Task: In the Company suzuki.co.jp, Add note: 'Set up a webinar to educate customers on new product features.'. Mark checkbox to create task to follow up ': In 2 business days '. Create task, with  description: Follow up on Payment, Add due date: In 1 week; Add reminder: 1 hour before. Set Priority Medium and add note: Make sure to mention the limited-time discount offer during the sales call.. Logged in from softage.6@softage.net
Action: Mouse moved to (117, 82)
Screenshot: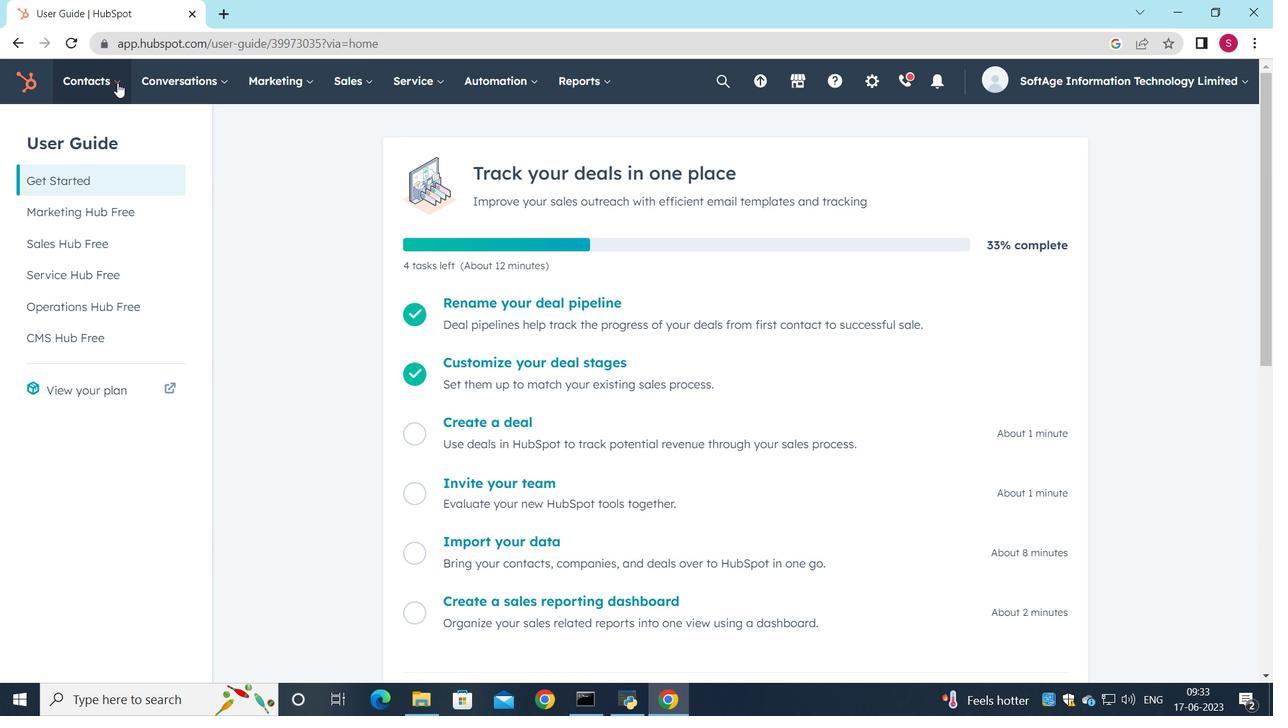 
Action: Mouse pressed left at (117, 82)
Screenshot: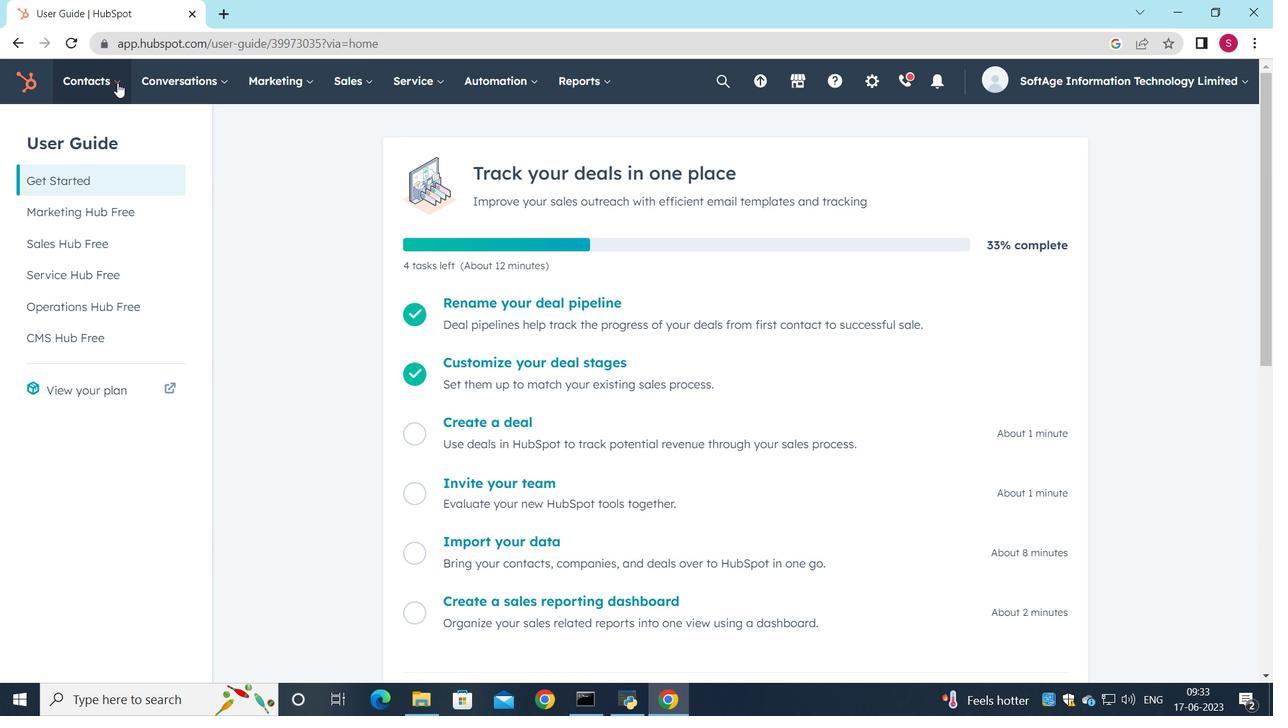 
Action: Mouse moved to (129, 153)
Screenshot: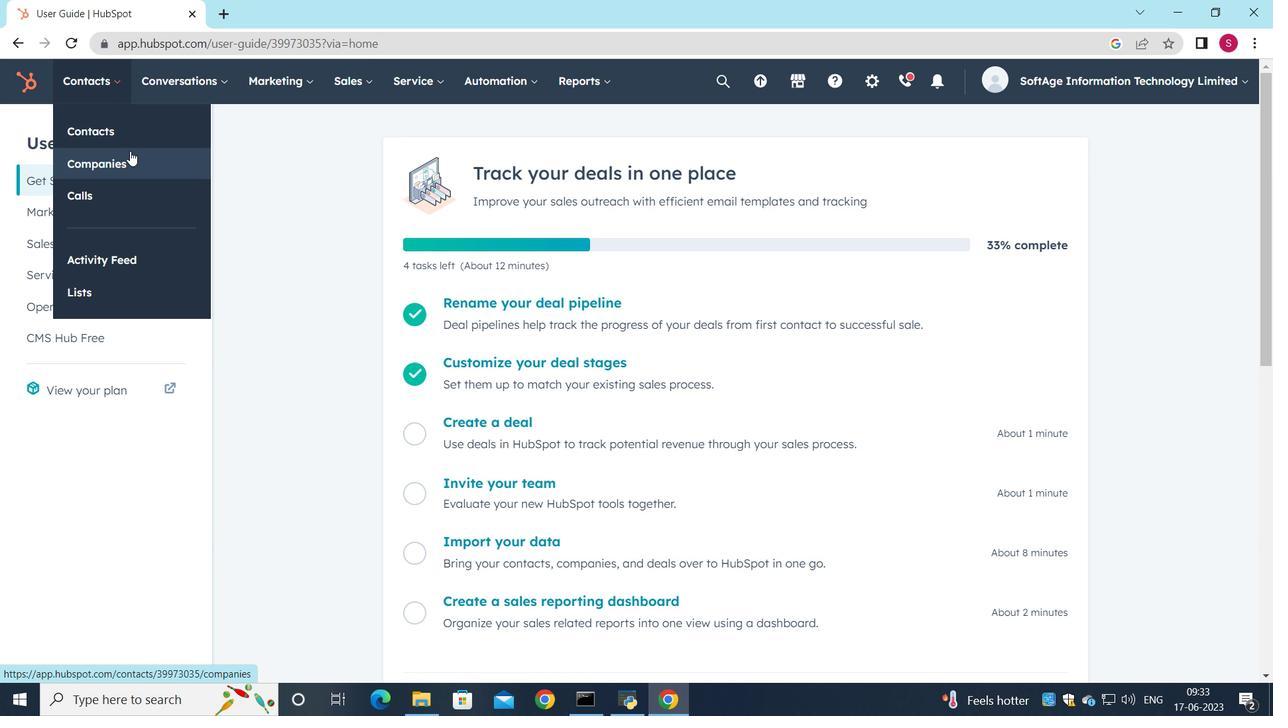 
Action: Mouse pressed left at (129, 153)
Screenshot: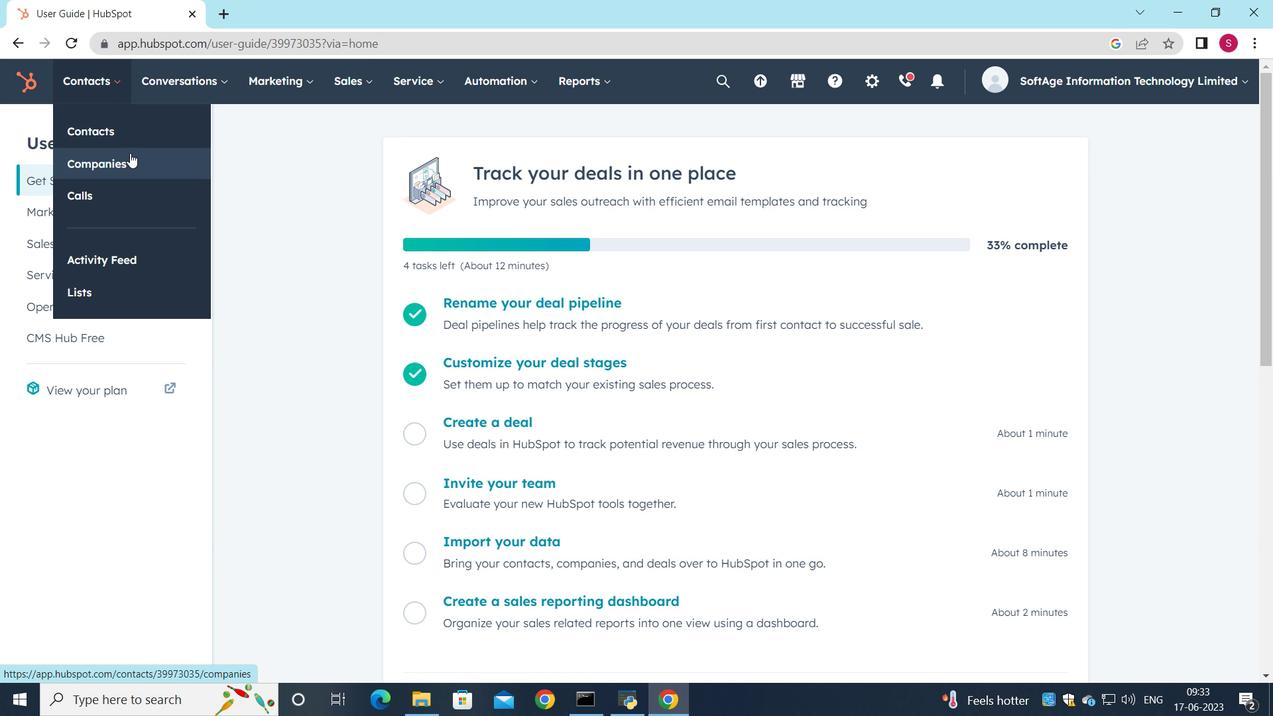 
Action: Mouse moved to (130, 262)
Screenshot: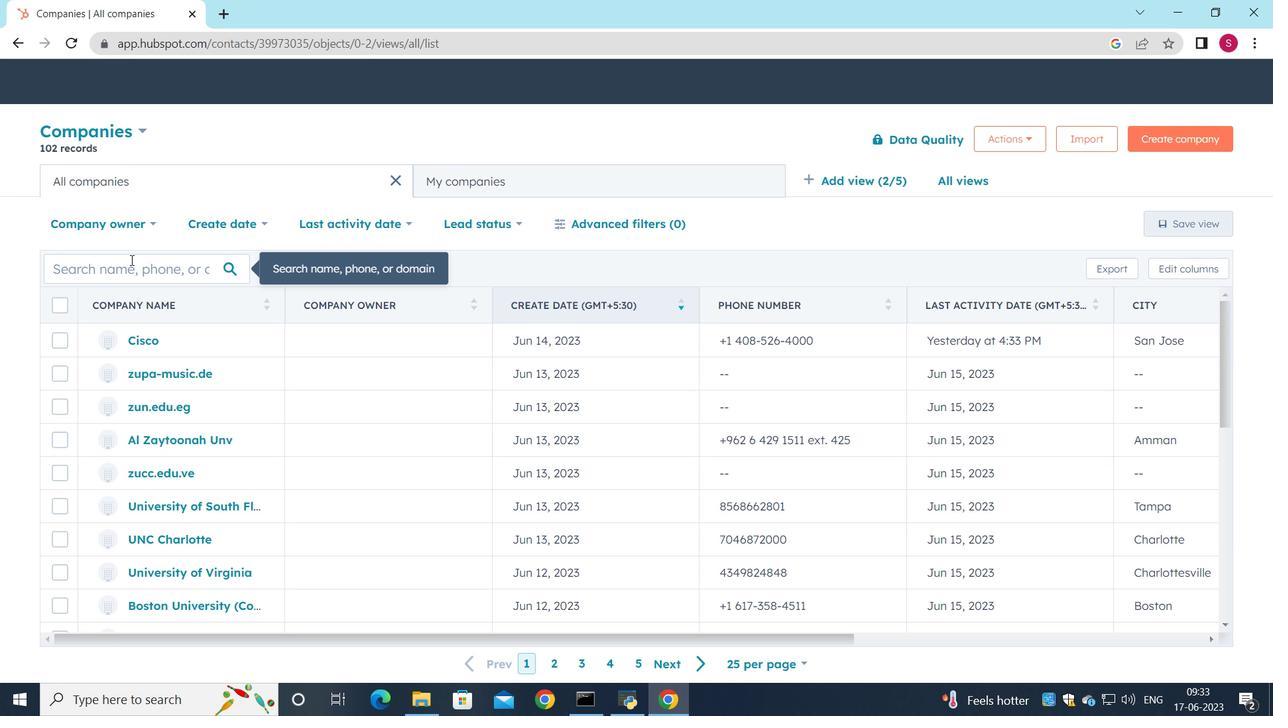 
Action: Mouse pressed left at (130, 262)
Screenshot: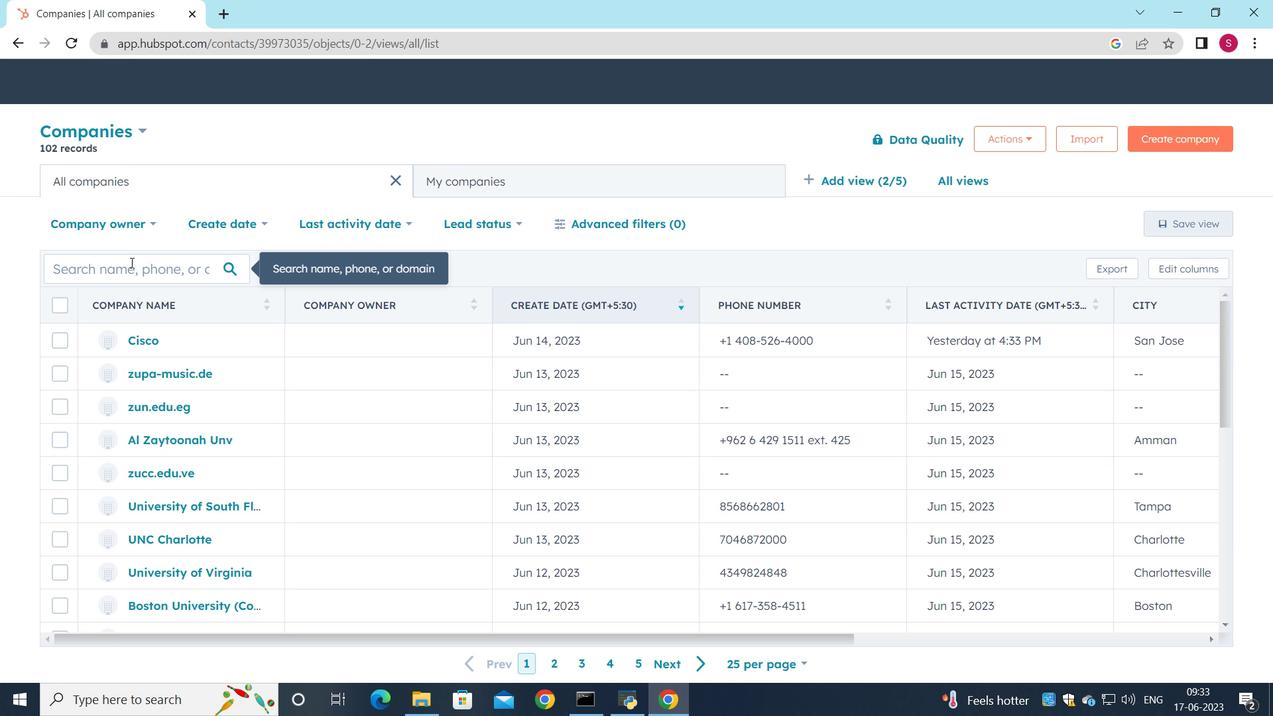 
Action: Key pressed suzumi<Key.backspace><Key.backspace>ki.co.jp
Screenshot: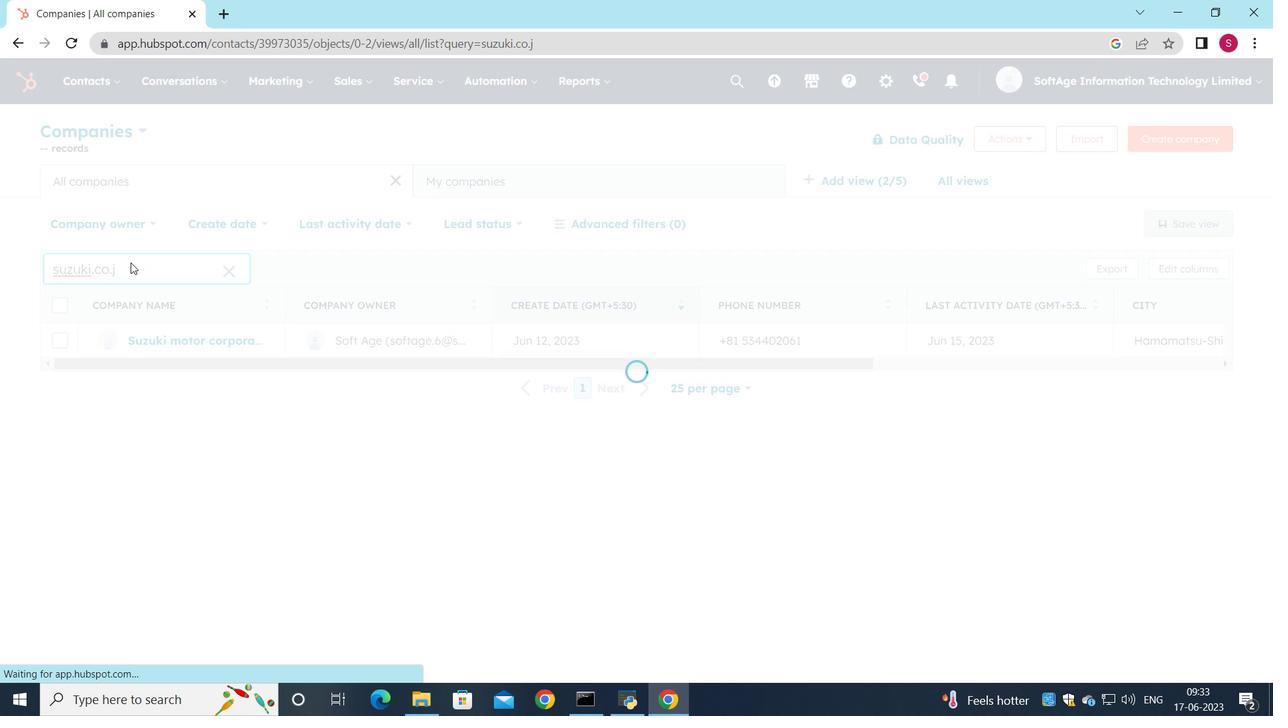 
Action: Mouse moved to (145, 338)
Screenshot: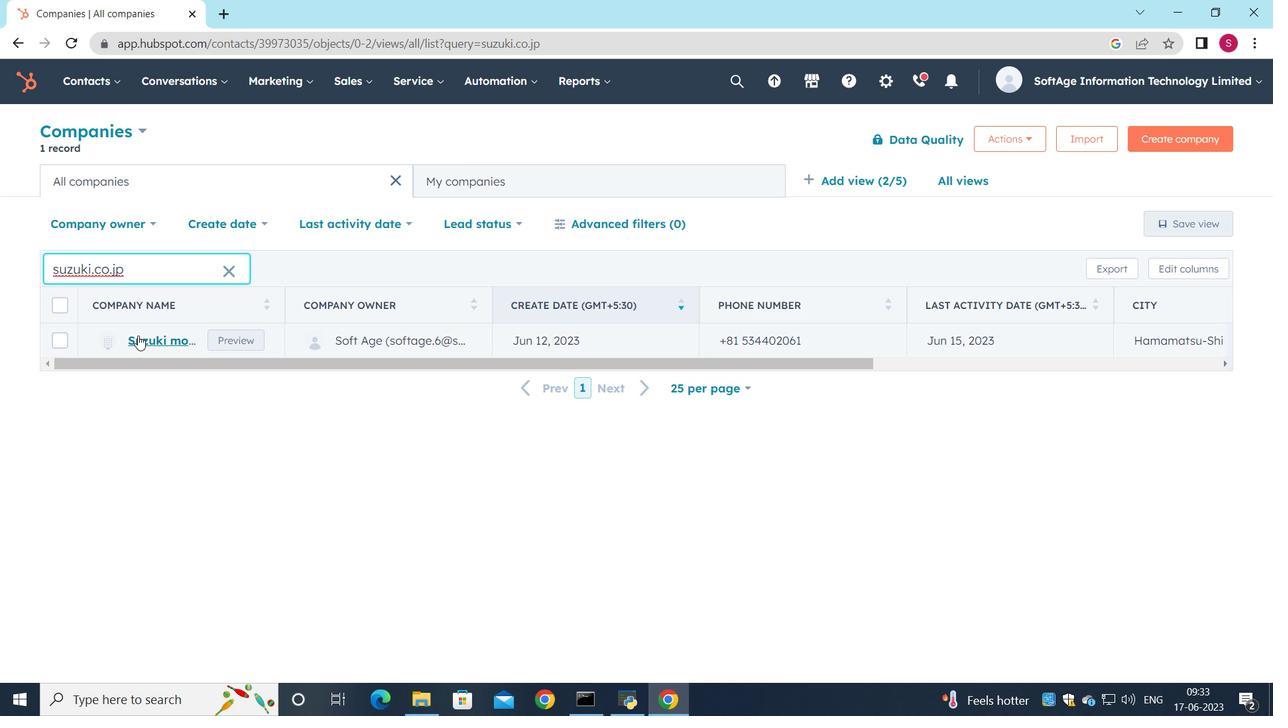 
Action: Mouse pressed left at (145, 338)
Screenshot: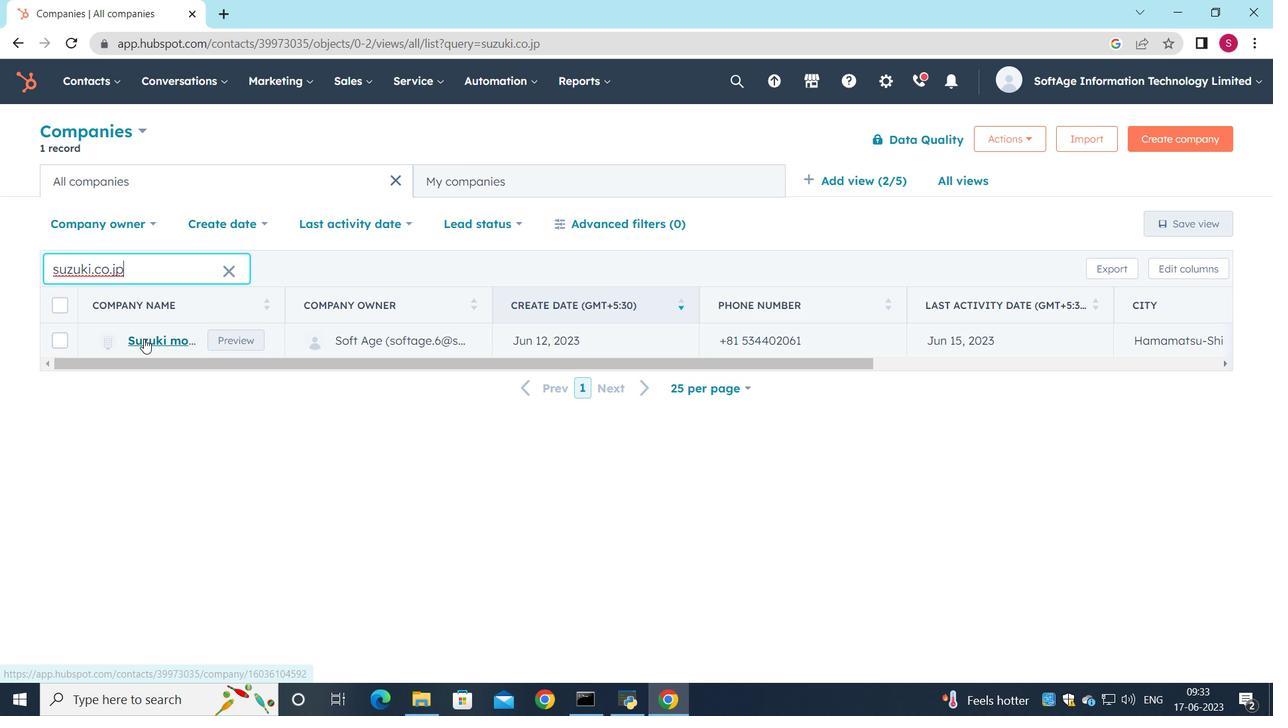 
Action: Mouse moved to (41, 287)
Screenshot: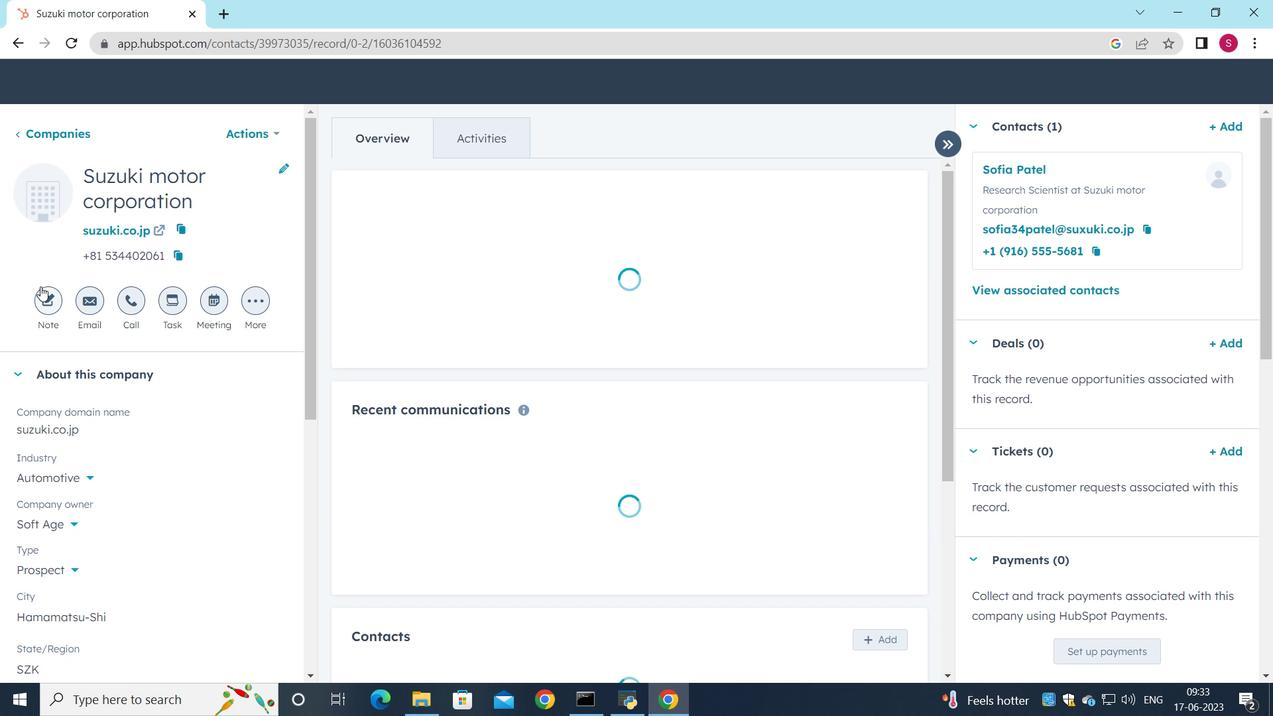 
Action: Mouse pressed left at (41, 287)
Screenshot: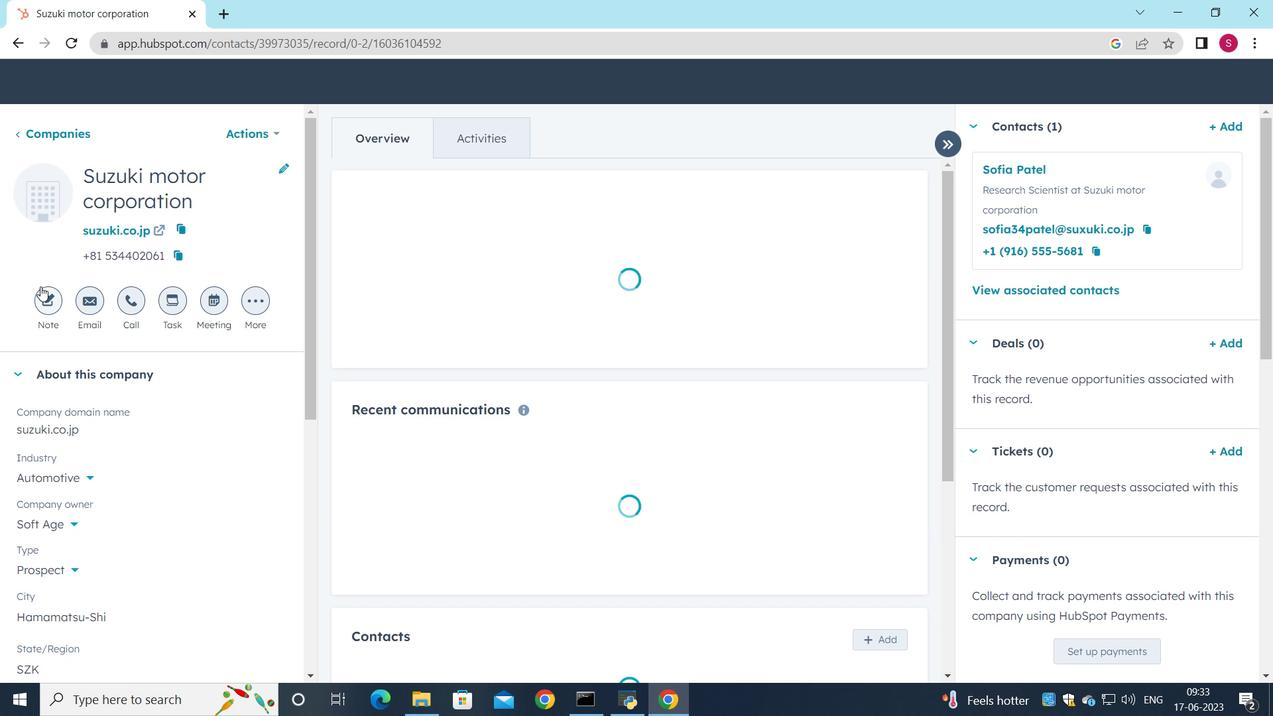 
Action: Mouse moved to (875, 427)
Screenshot: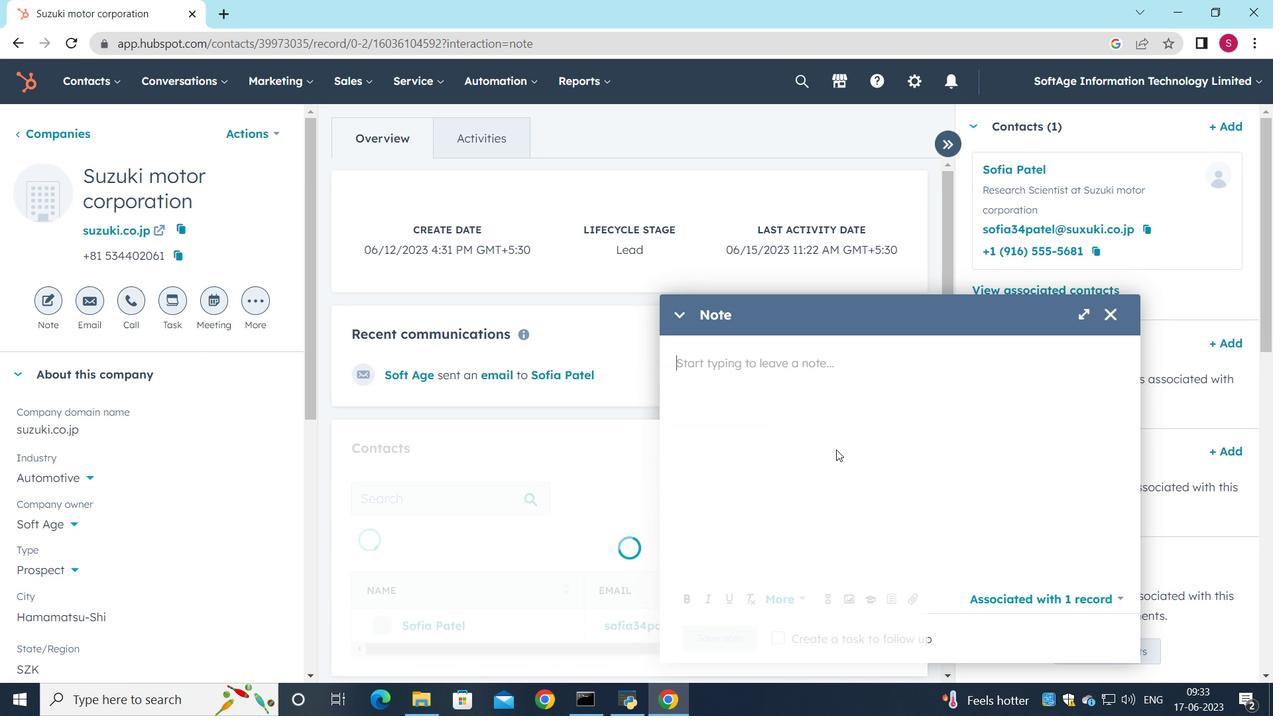 
Action: Key pressed <Key.shift>Set<Key.space>up<Key.space>a<Key.space>webinar<Key.space>to<Key.space>educate<Key.space>customers<Key.space>on<Key.space>new<Key.space>product<Key.space>features
Screenshot: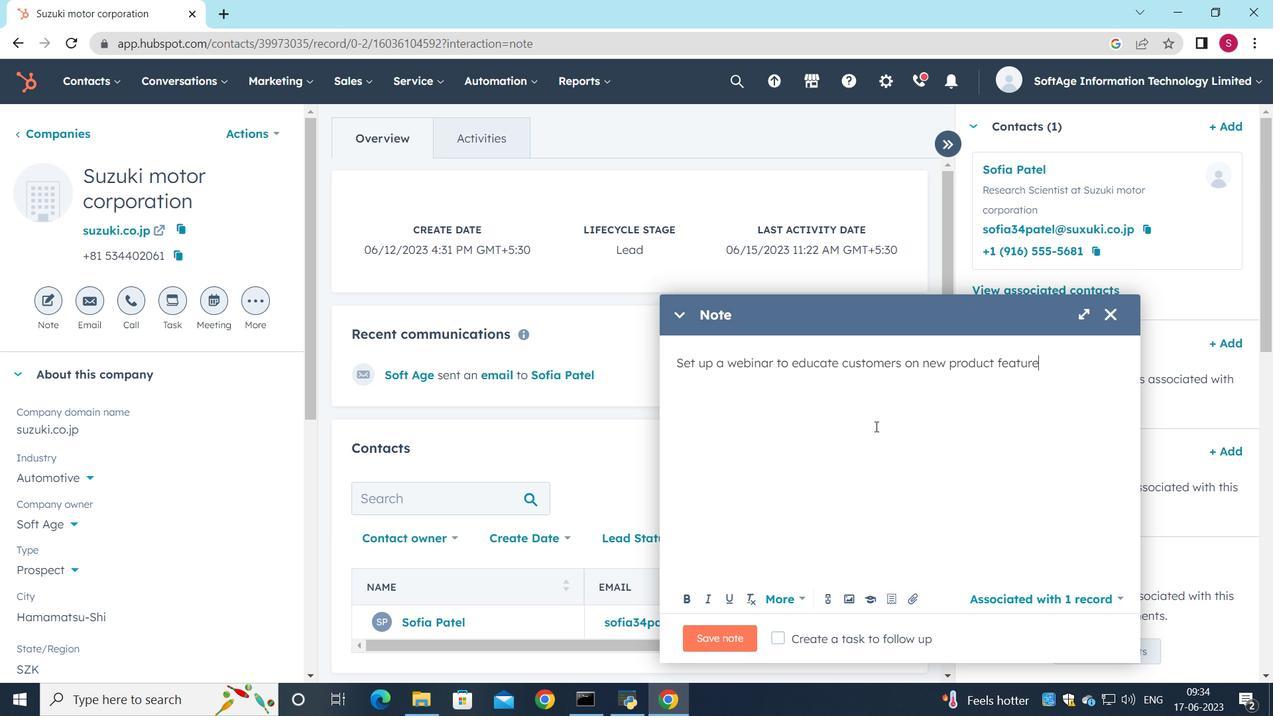 
Action: Mouse moved to (772, 634)
Screenshot: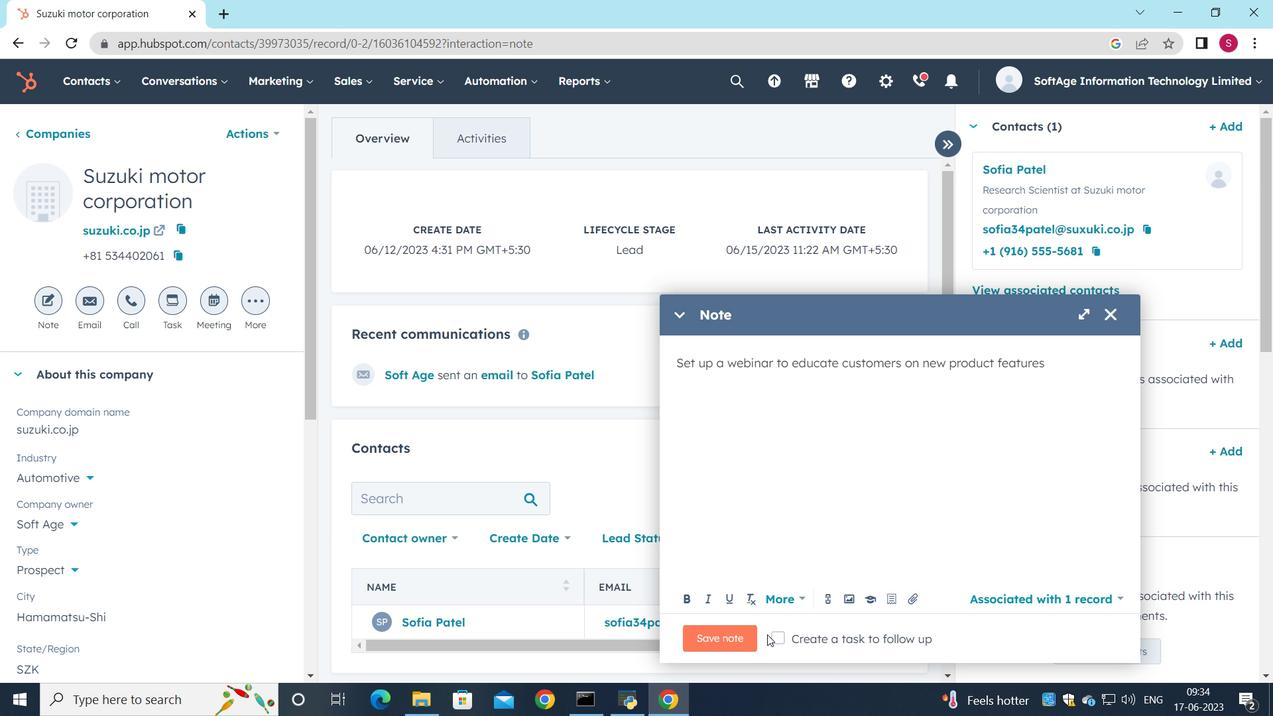 
Action: Mouse pressed left at (772, 634)
Screenshot: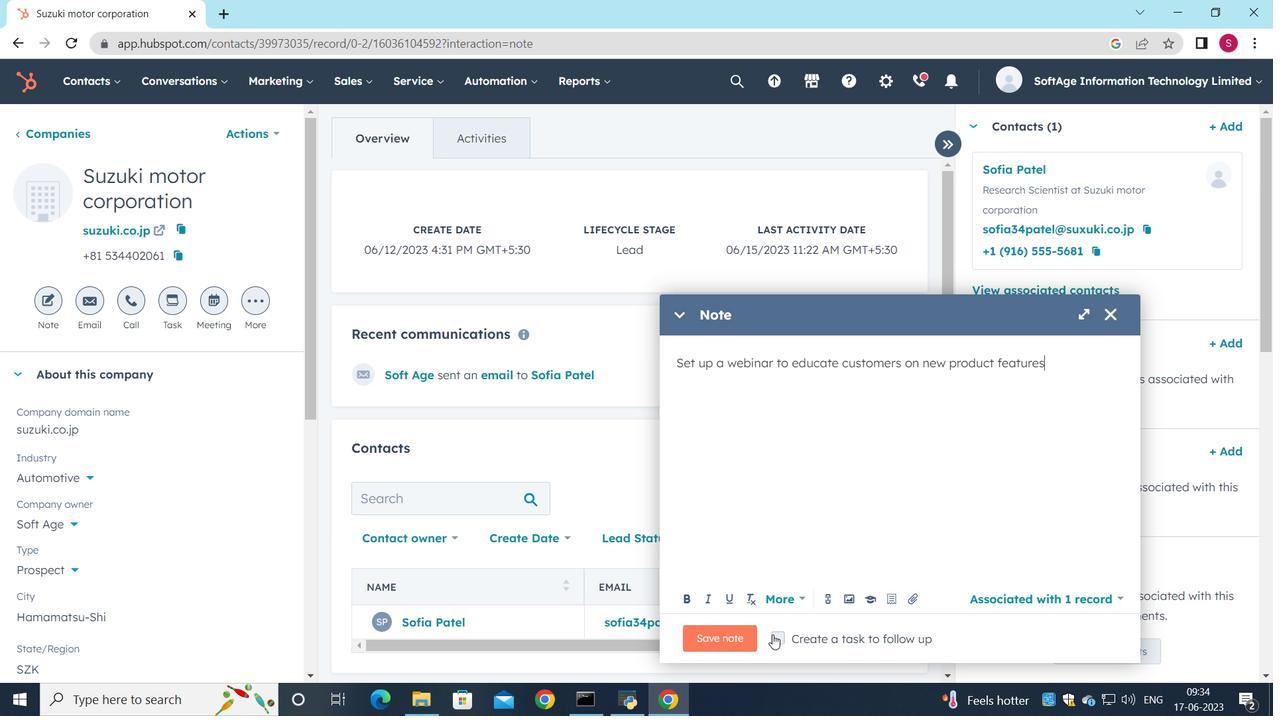 
Action: Mouse moved to (821, 643)
Screenshot: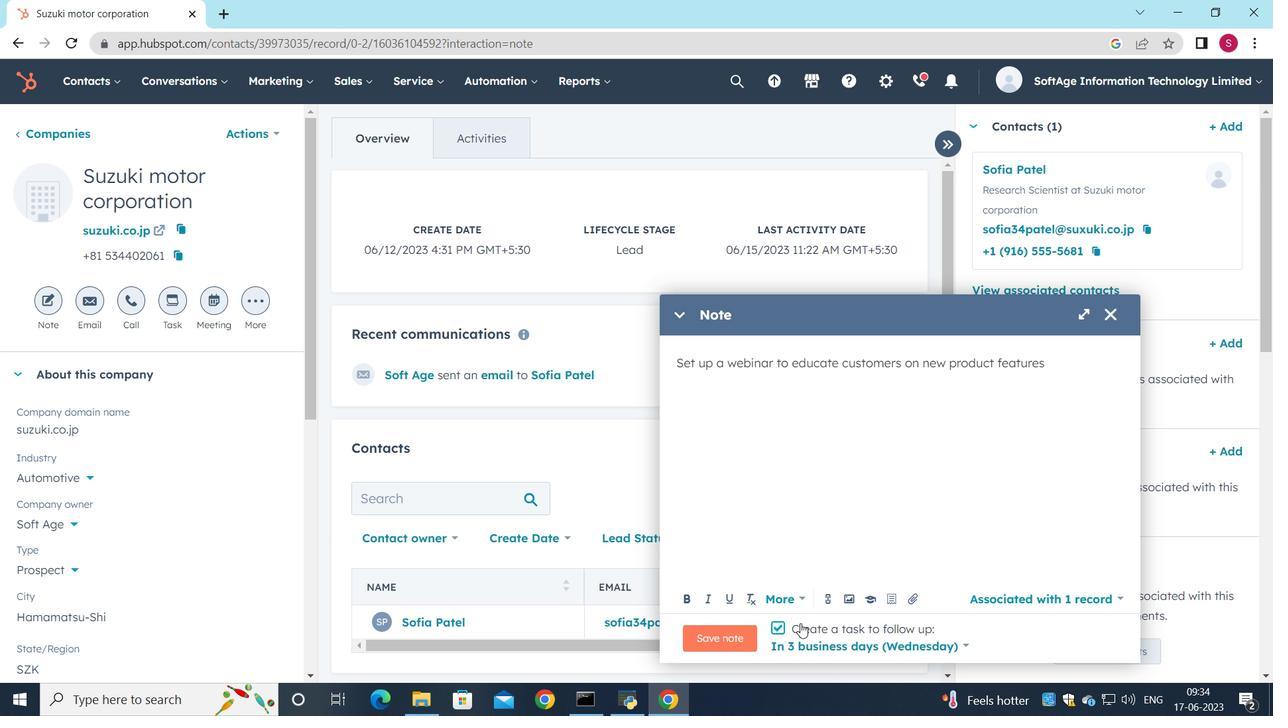 
Action: Mouse pressed left at (821, 643)
Screenshot: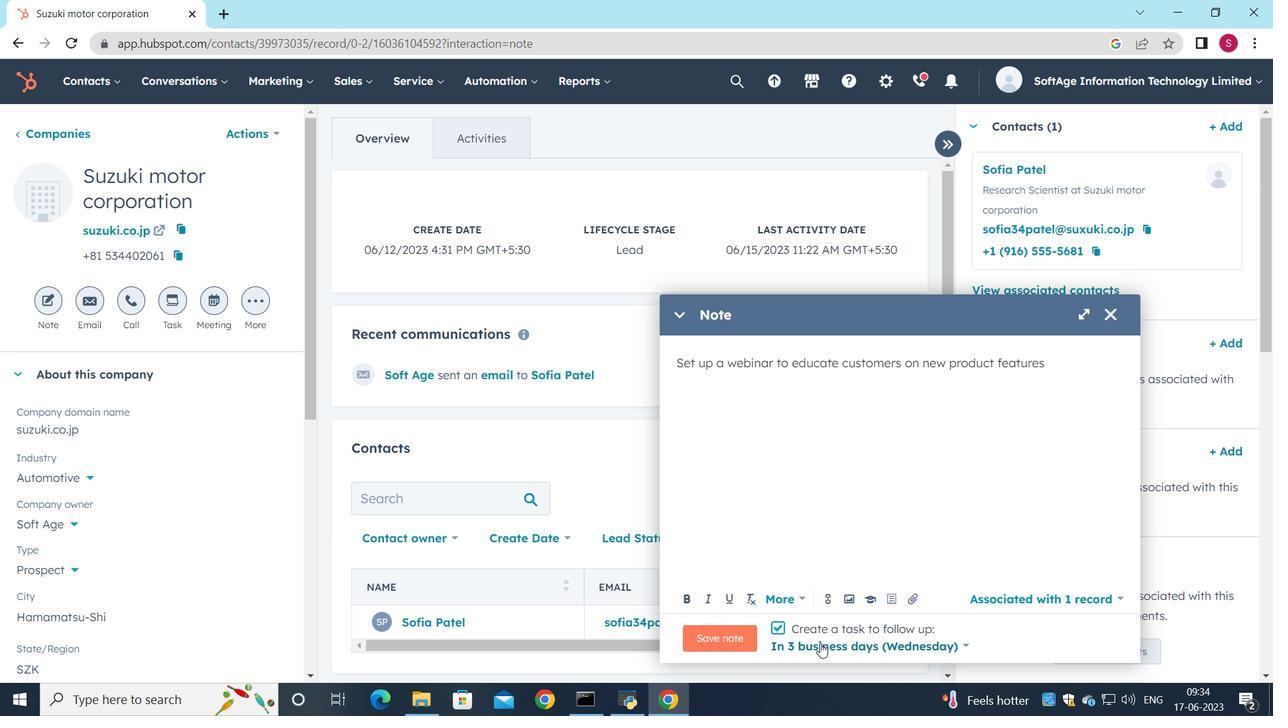 
Action: Mouse moved to (841, 453)
Screenshot: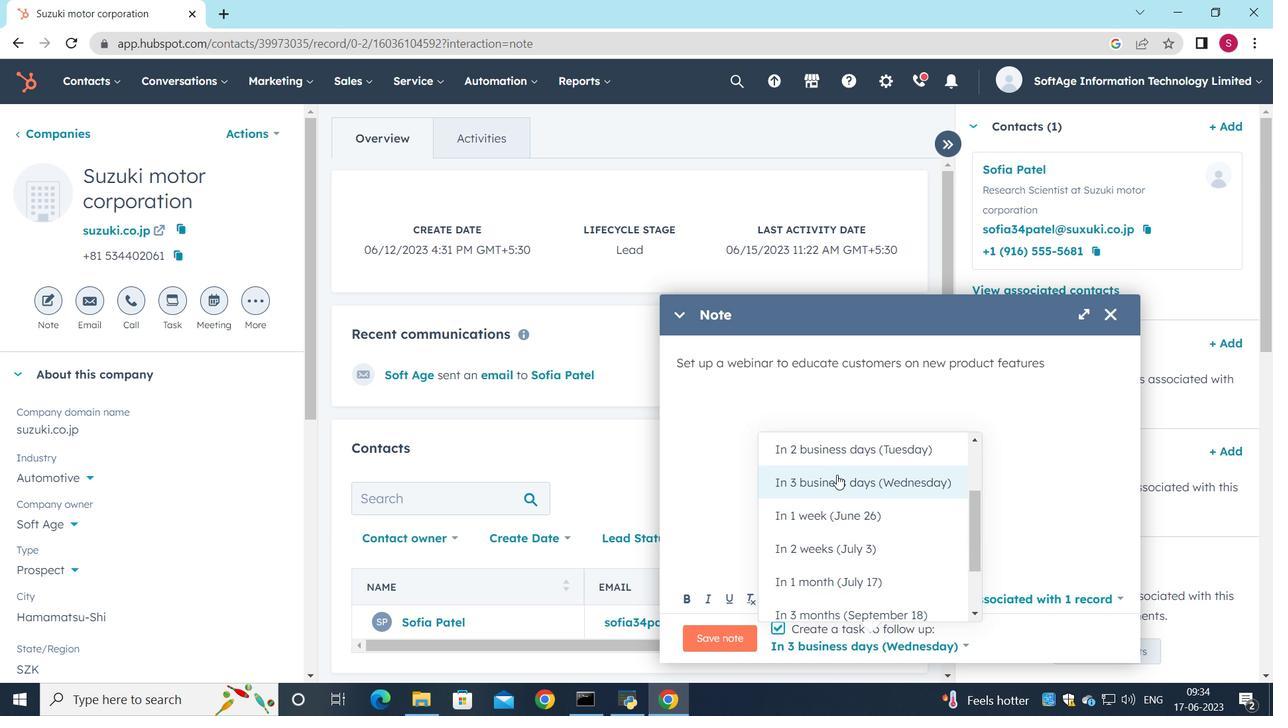 
Action: Mouse pressed left at (841, 453)
Screenshot: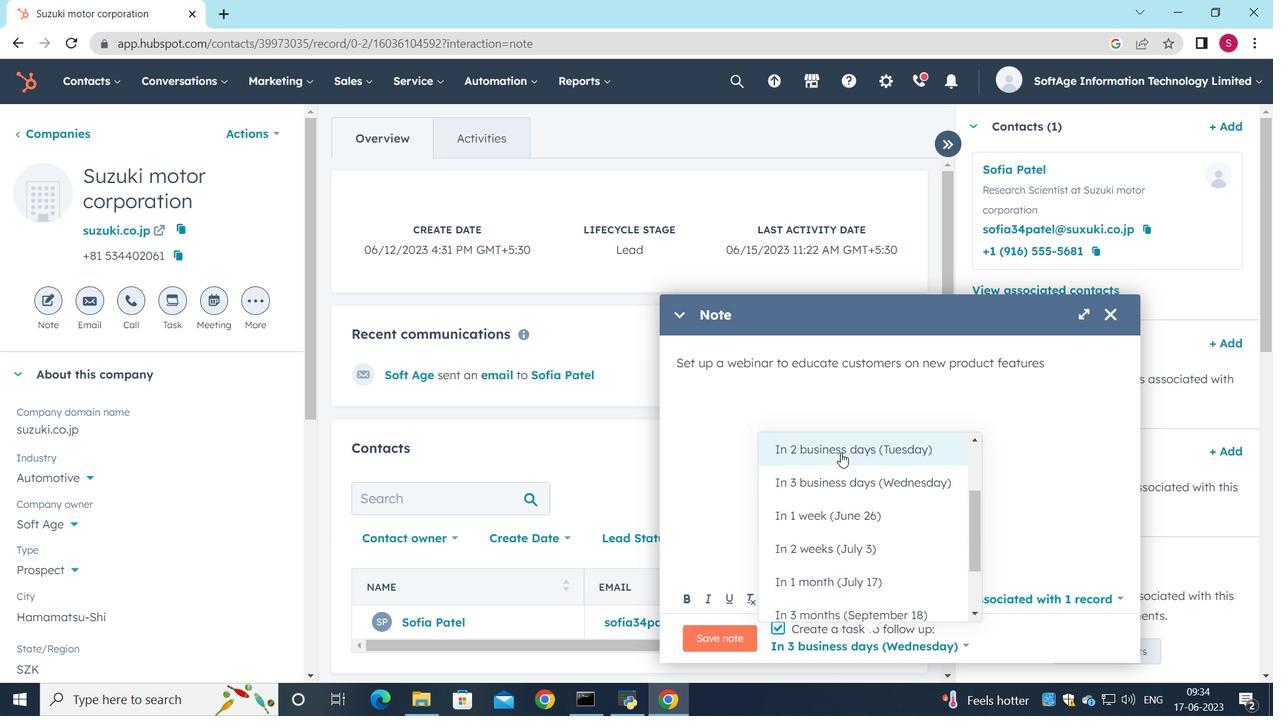
Action: Mouse moved to (712, 639)
Screenshot: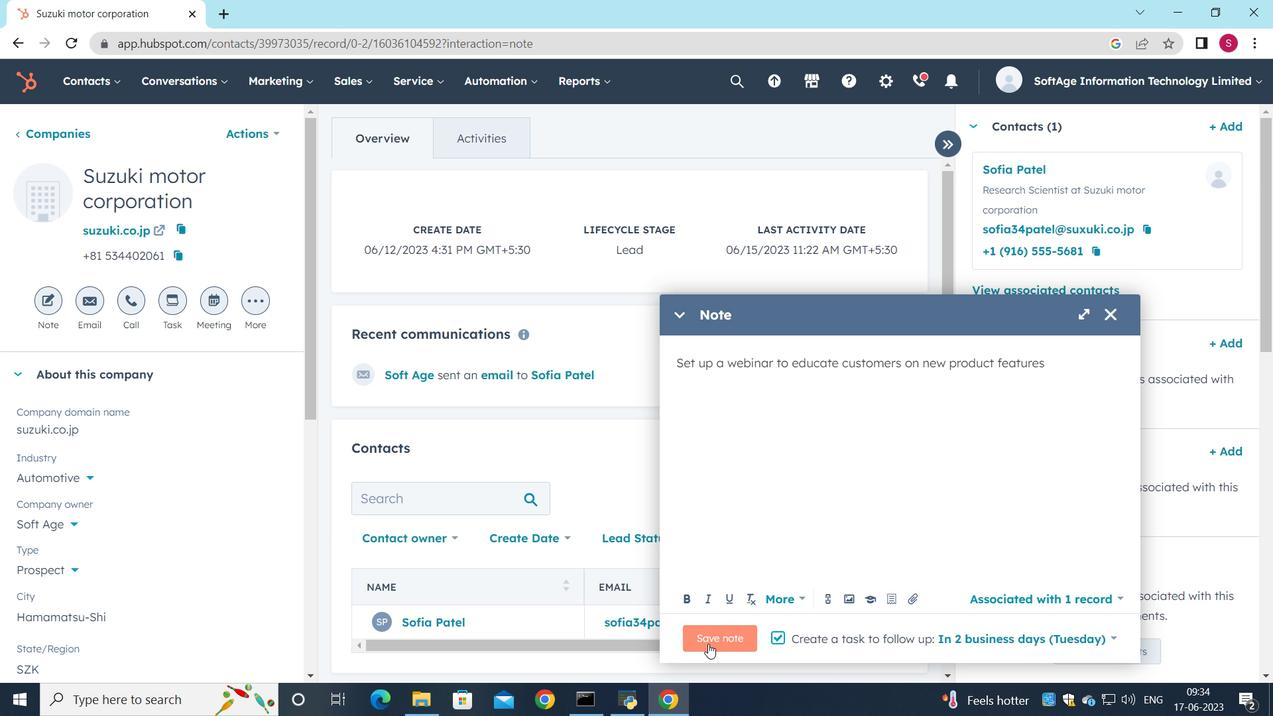 
Action: Mouse pressed left at (712, 639)
Screenshot: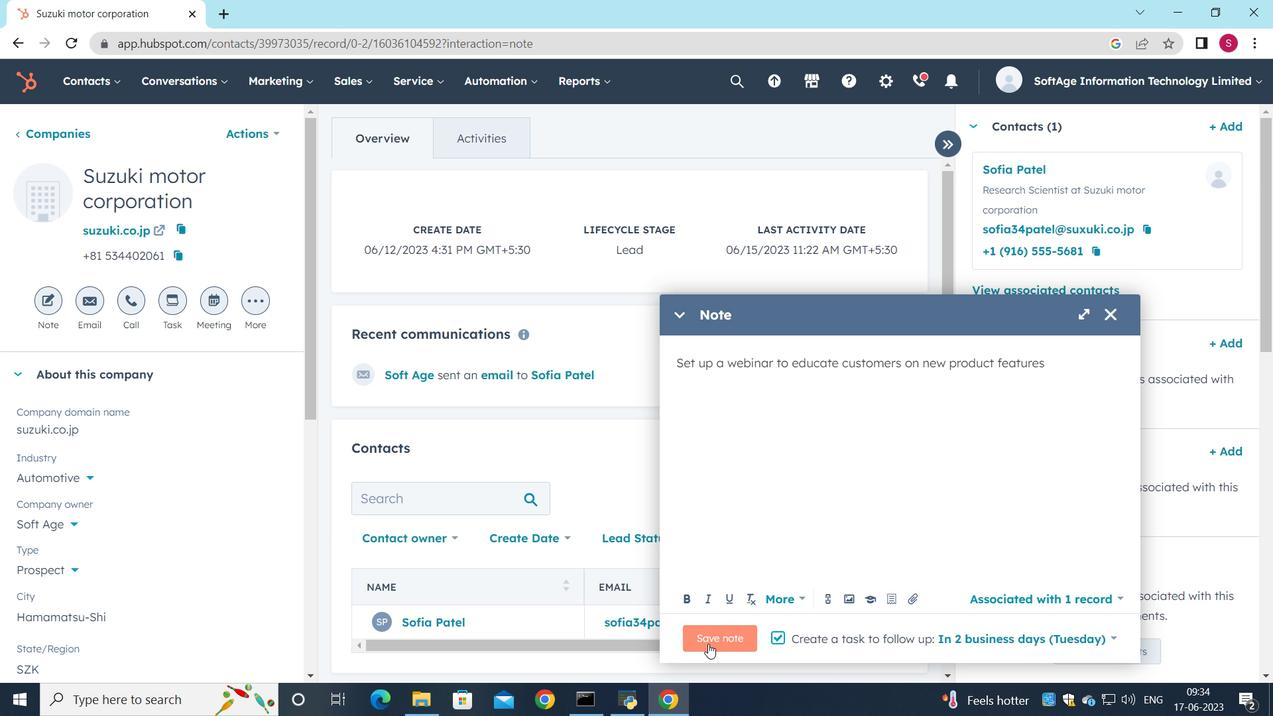 
Action: Mouse moved to (174, 309)
Screenshot: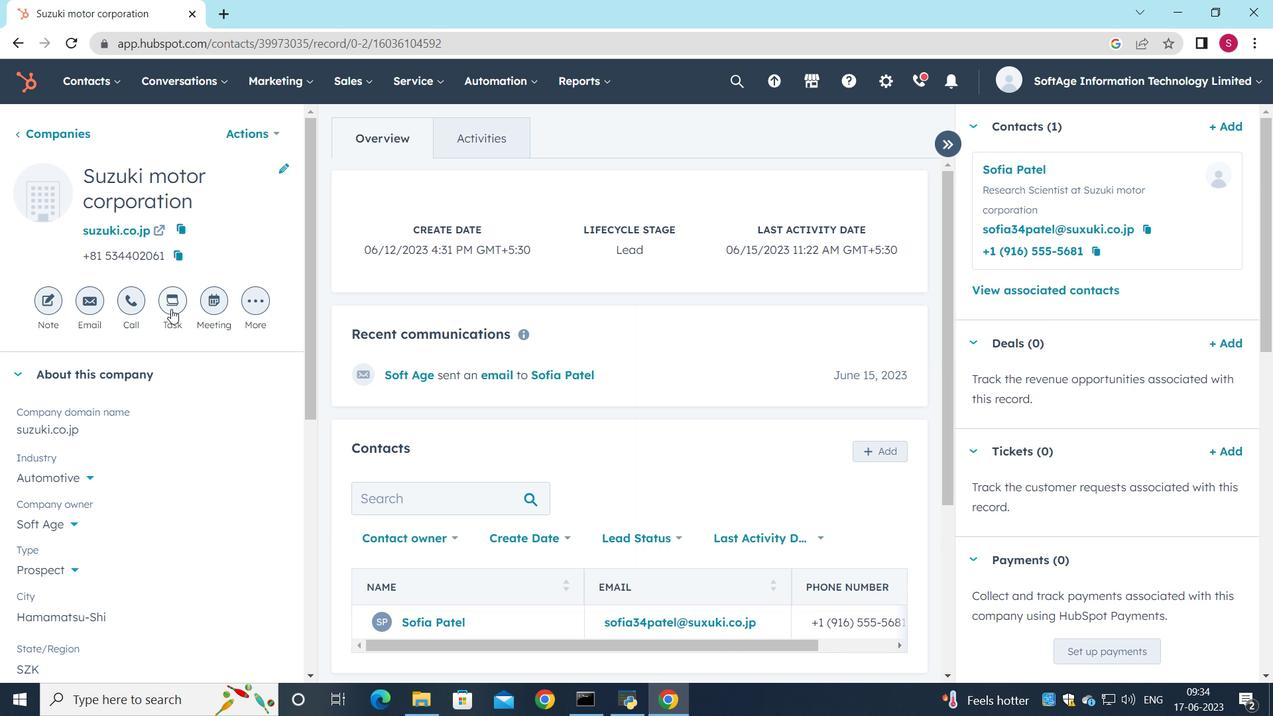 
Action: Mouse pressed left at (174, 309)
Screenshot: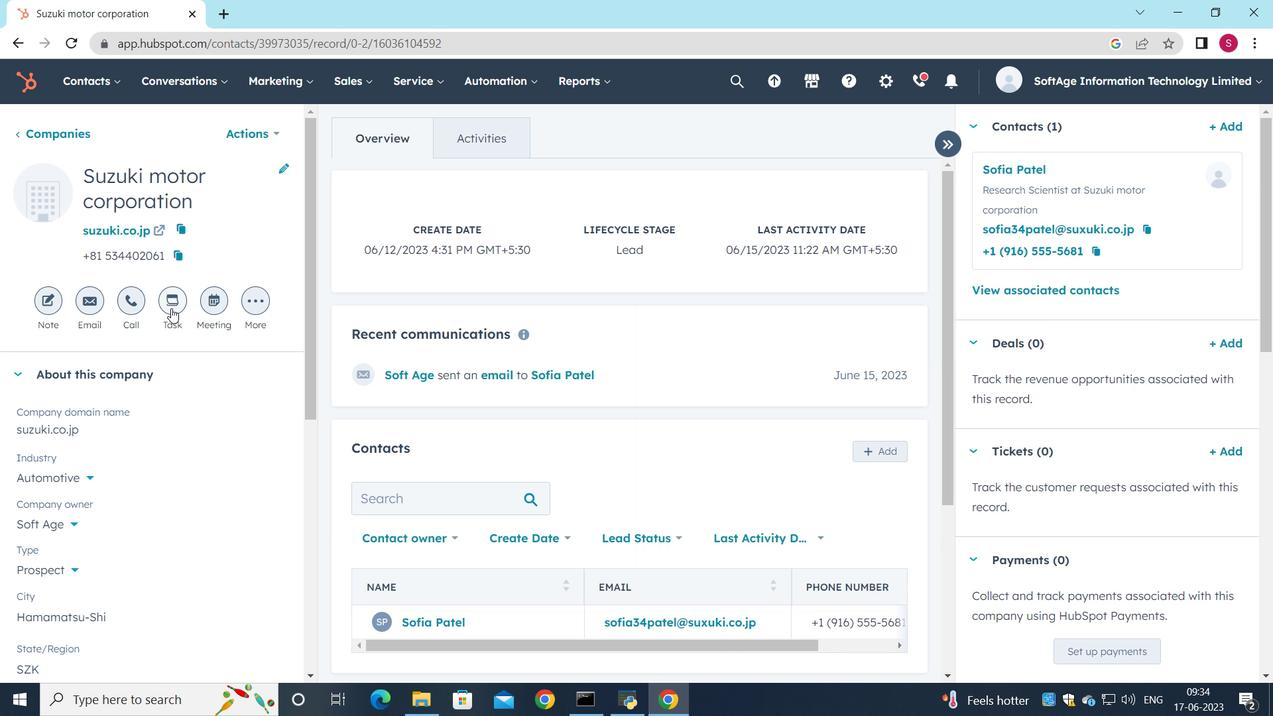 
Action: Mouse moved to (892, 306)
Screenshot: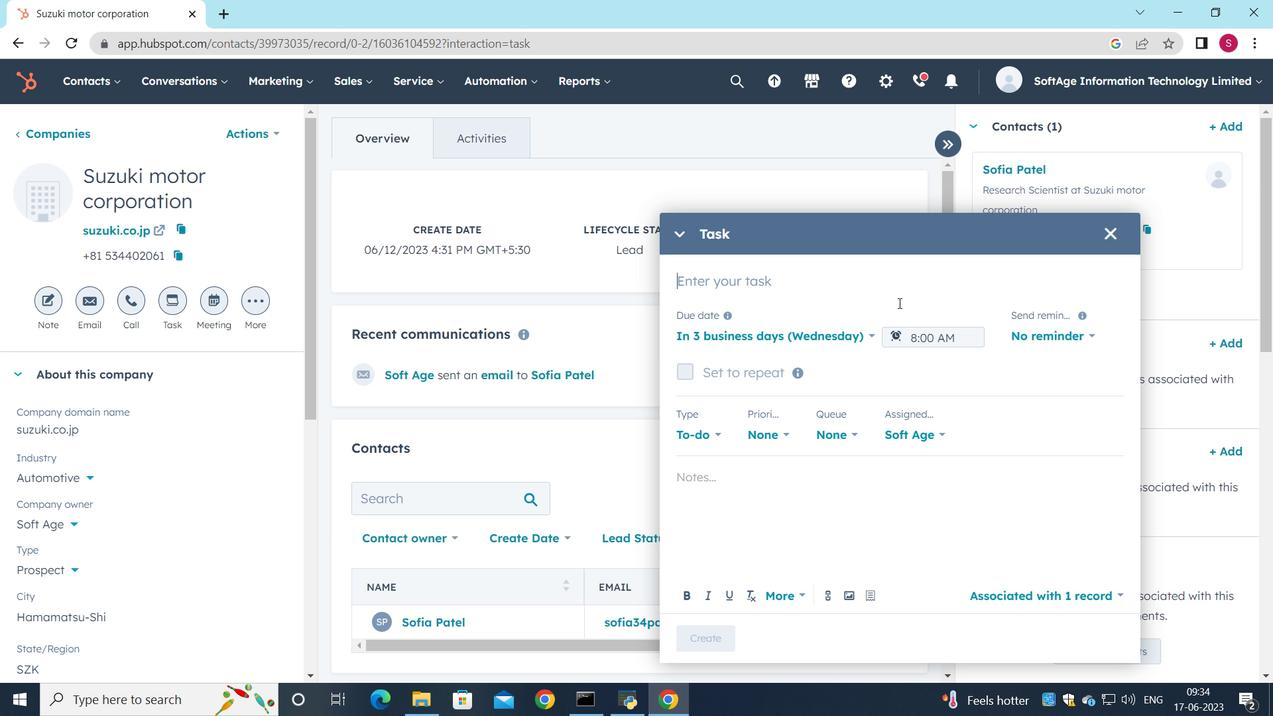 
Action: Key pressed <Key.shift><Key.shift><Key.shift>Follow<Key.space>uo<Key.backspace>p<Key.space>on<Key.space>payment<Key.space>
Screenshot: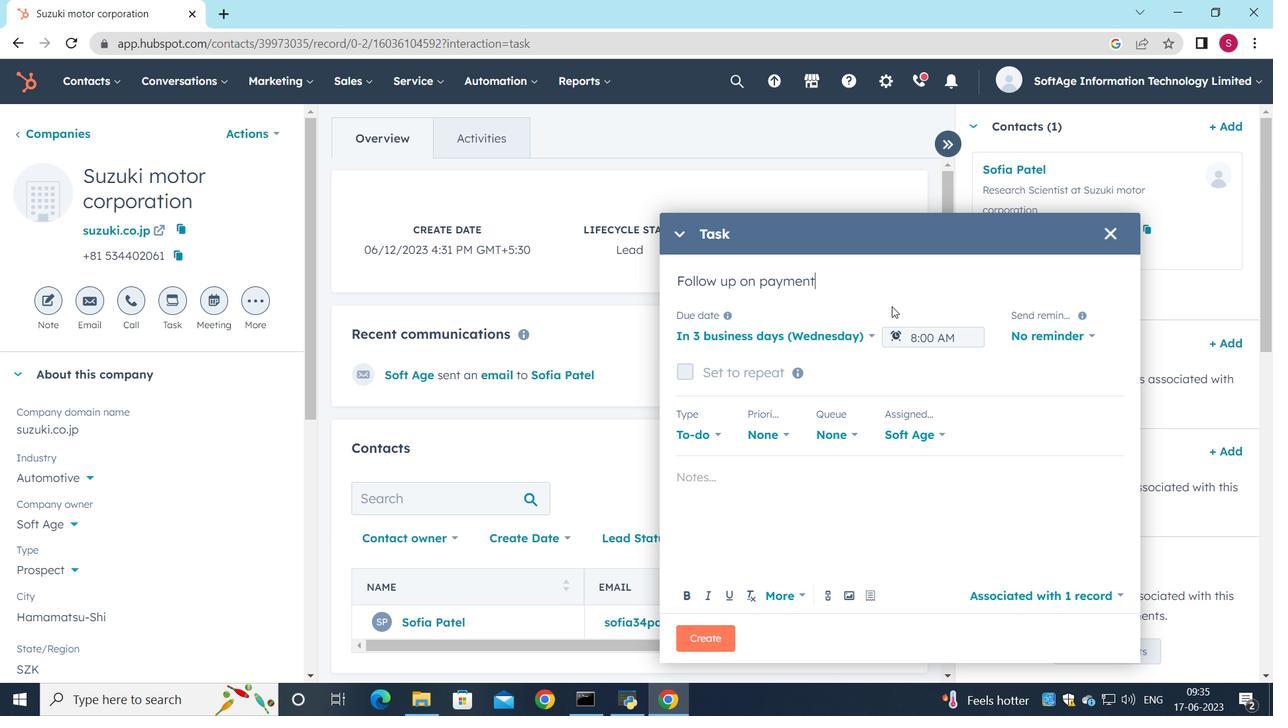 
Action: Mouse moved to (868, 338)
Screenshot: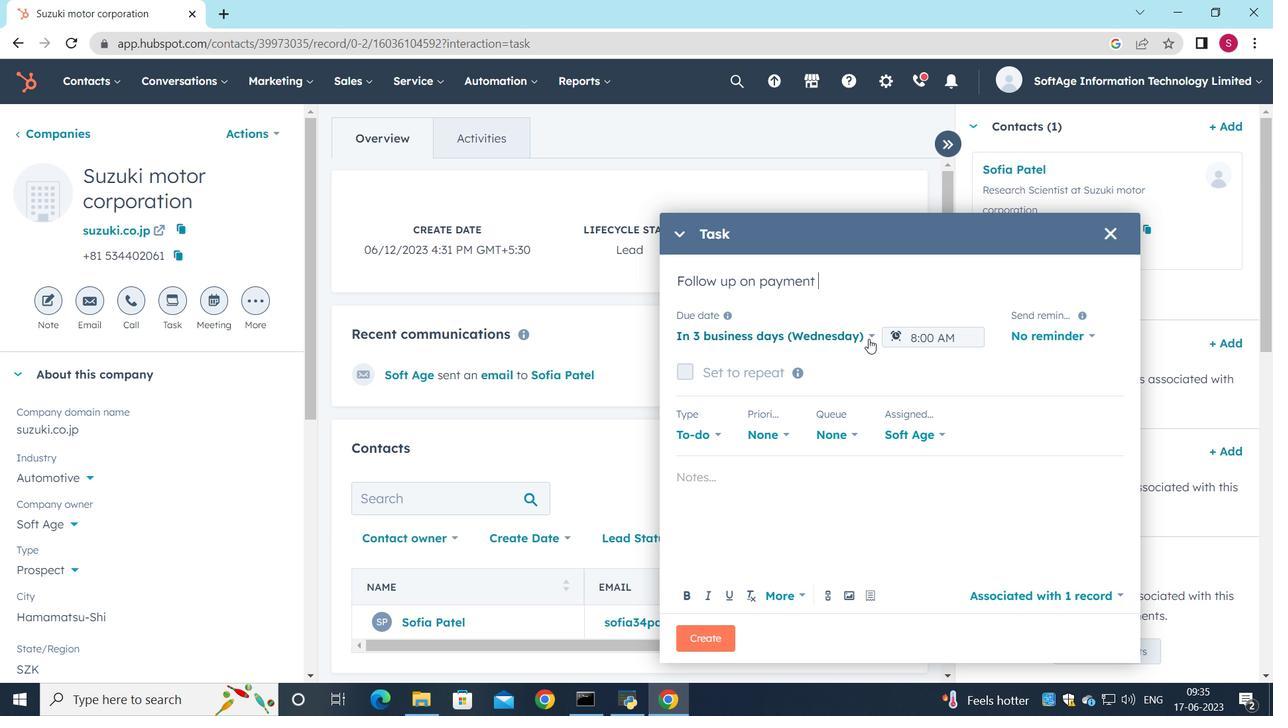
Action: Mouse pressed left at (868, 338)
Screenshot: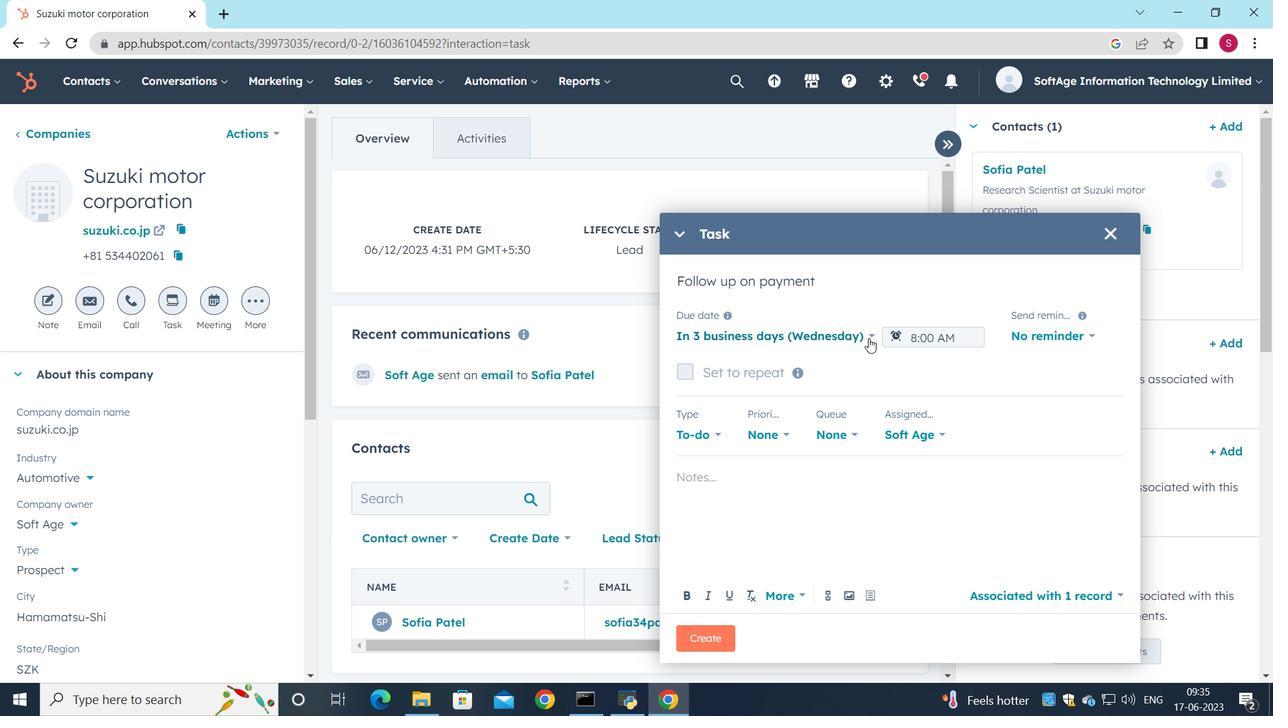 
Action: Mouse moved to (783, 439)
Screenshot: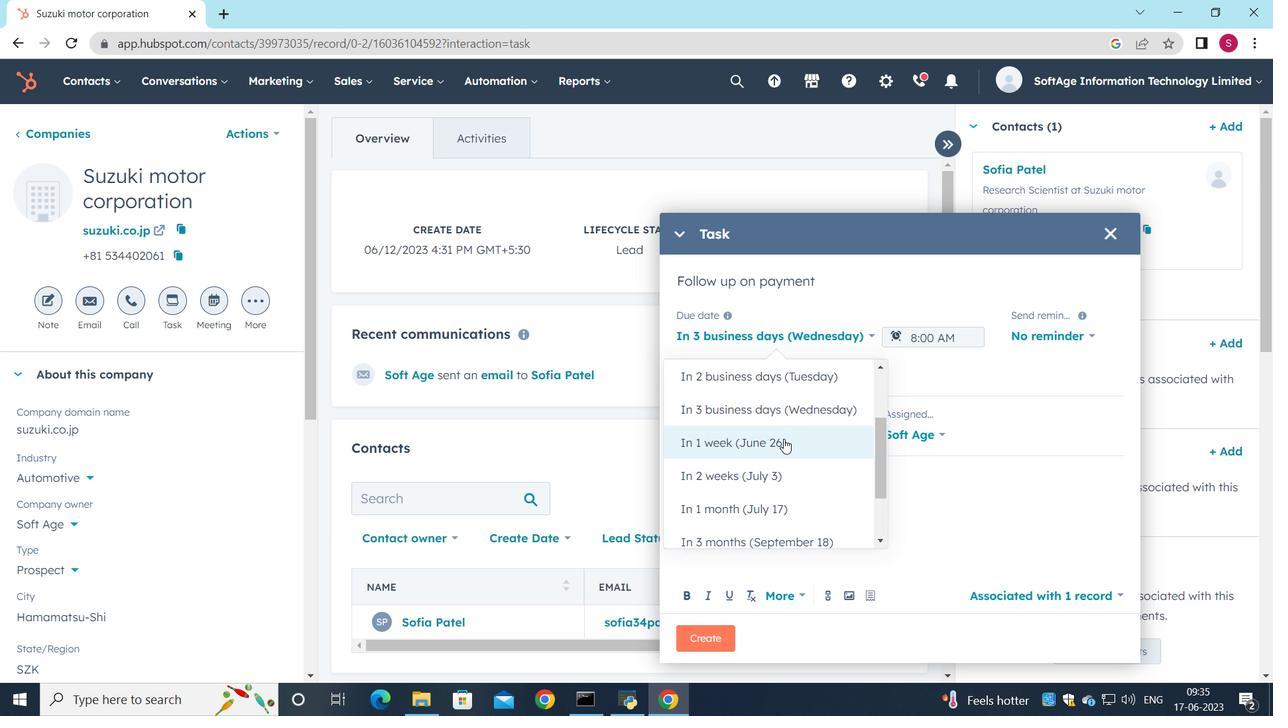 
Action: Mouse pressed left at (783, 439)
Screenshot: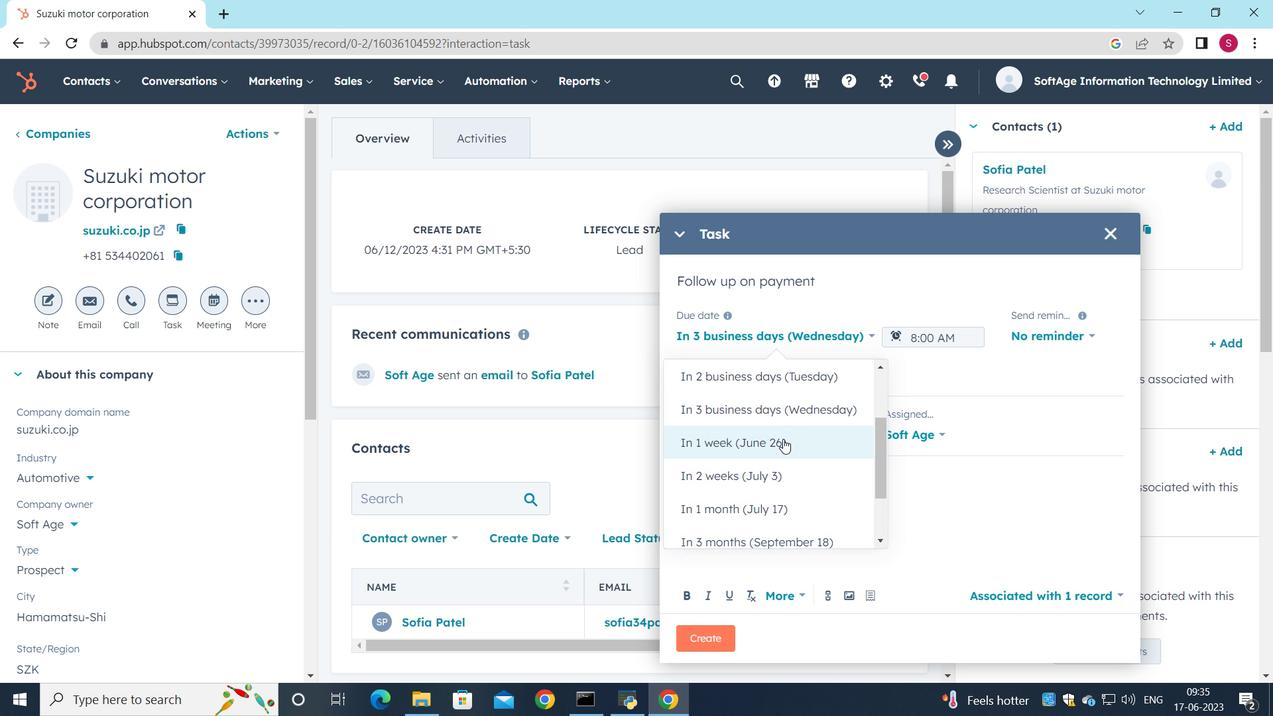 
Action: Mouse moved to (1010, 332)
Screenshot: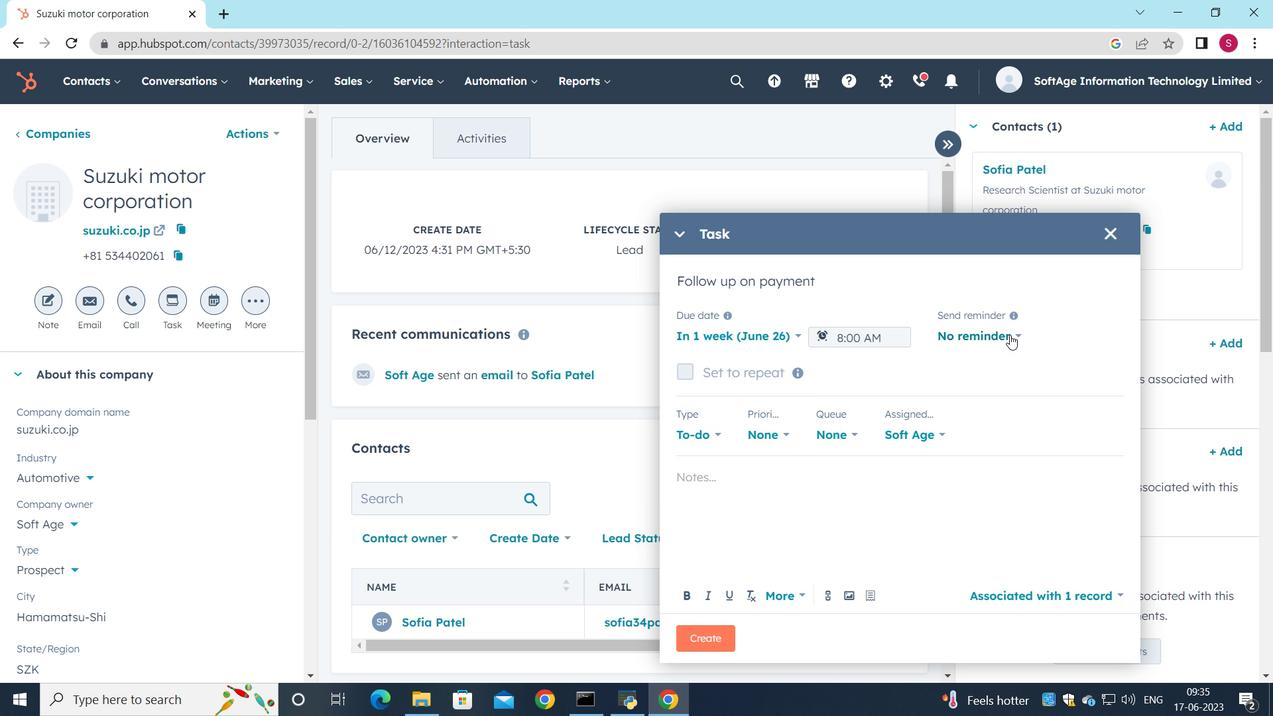 
Action: Mouse pressed left at (1010, 332)
Screenshot: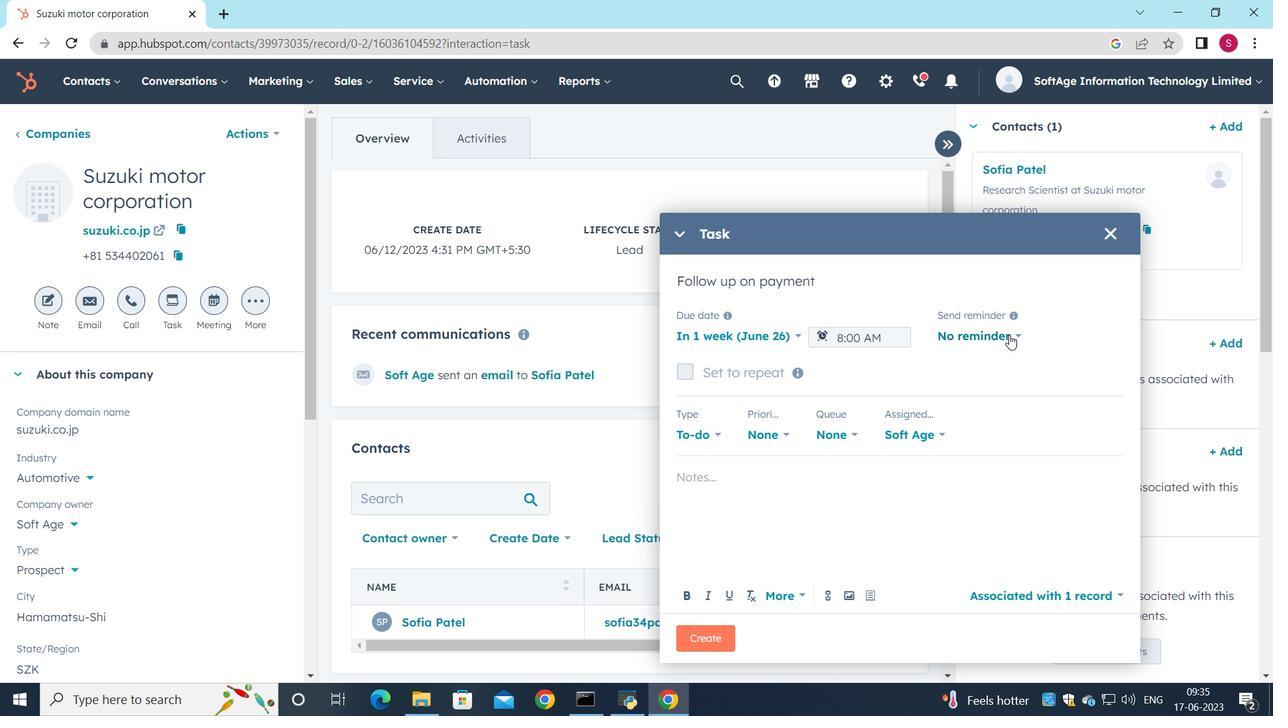 
Action: Mouse moved to (962, 476)
Screenshot: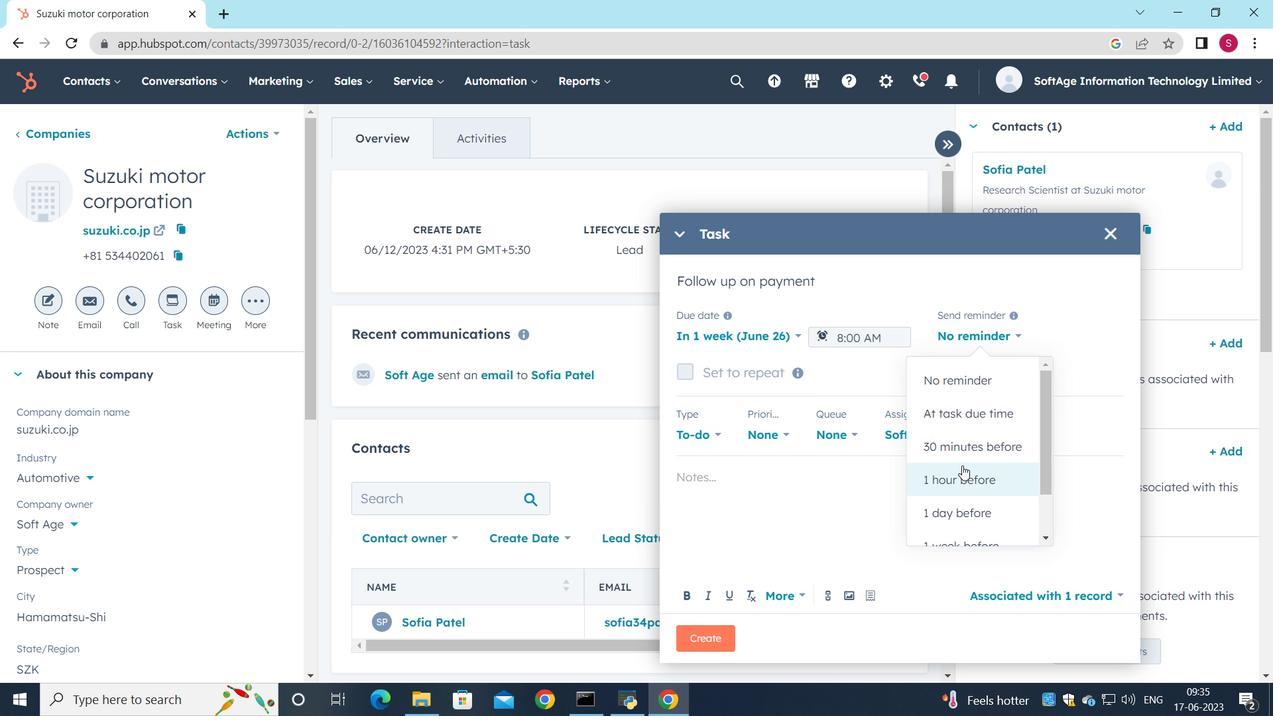 
Action: Mouse pressed left at (962, 476)
Screenshot: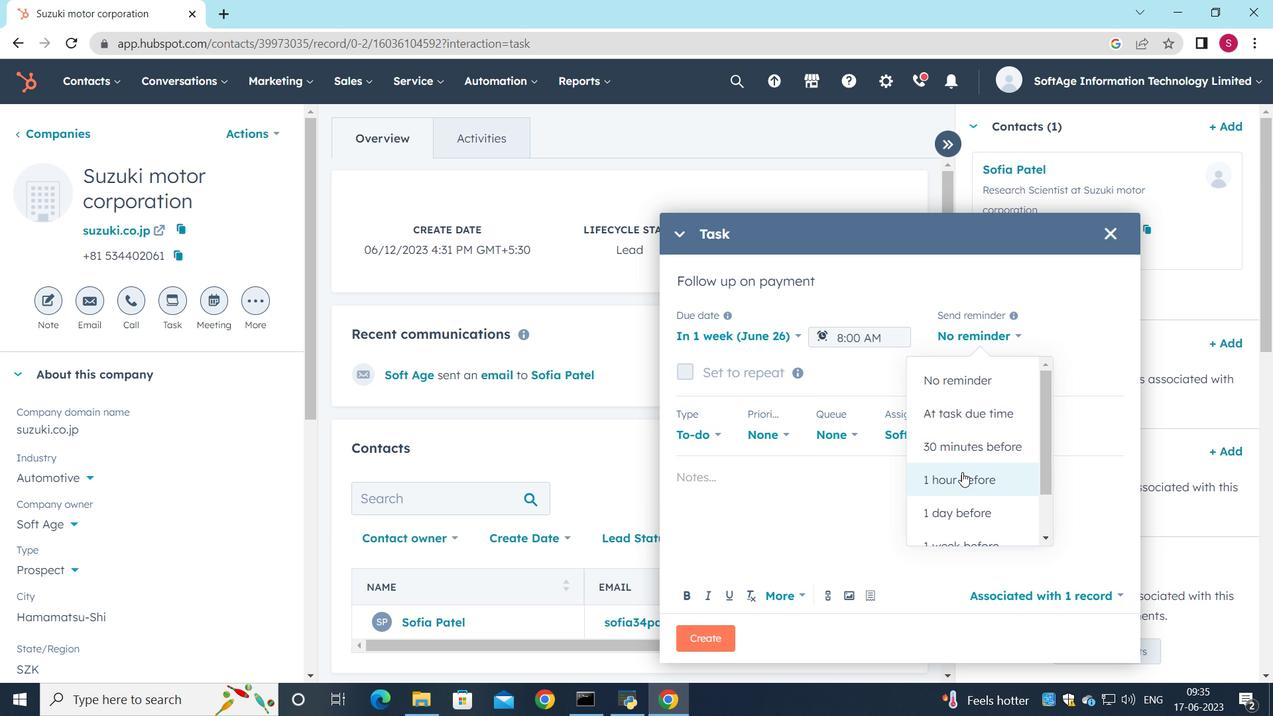 
Action: Mouse moved to (784, 433)
Screenshot: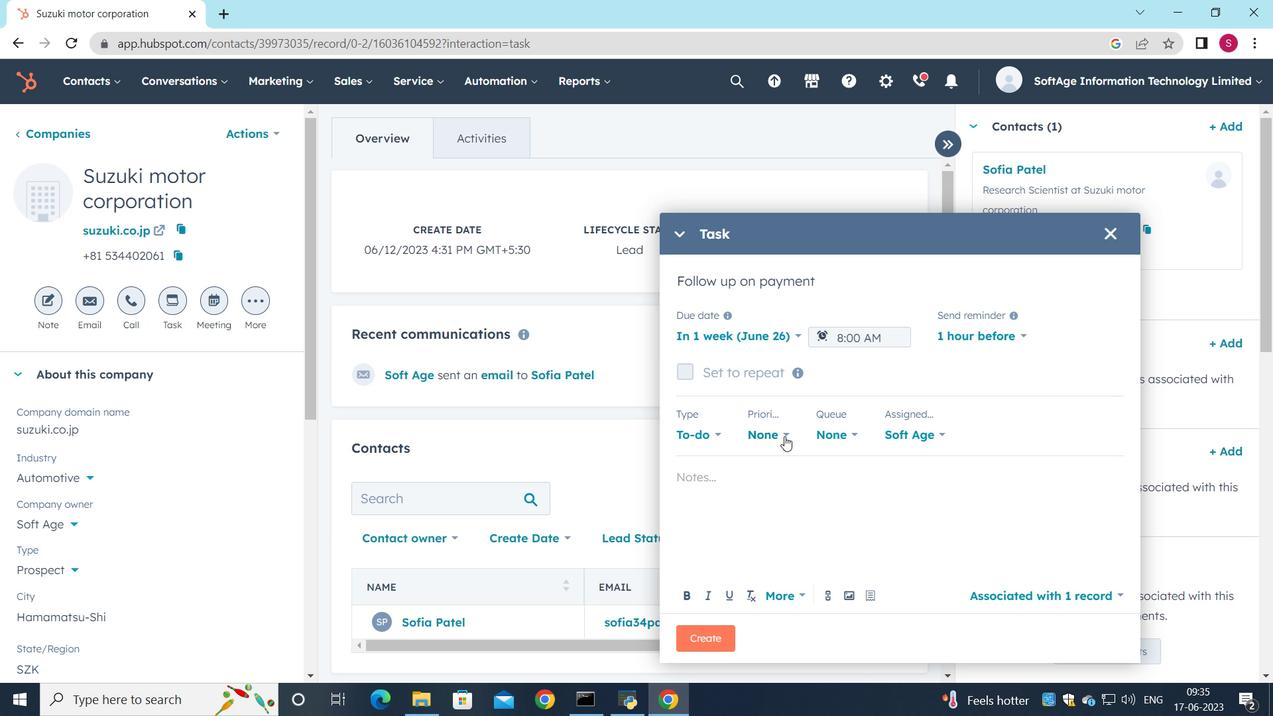 
Action: Mouse pressed left at (784, 433)
Screenshot: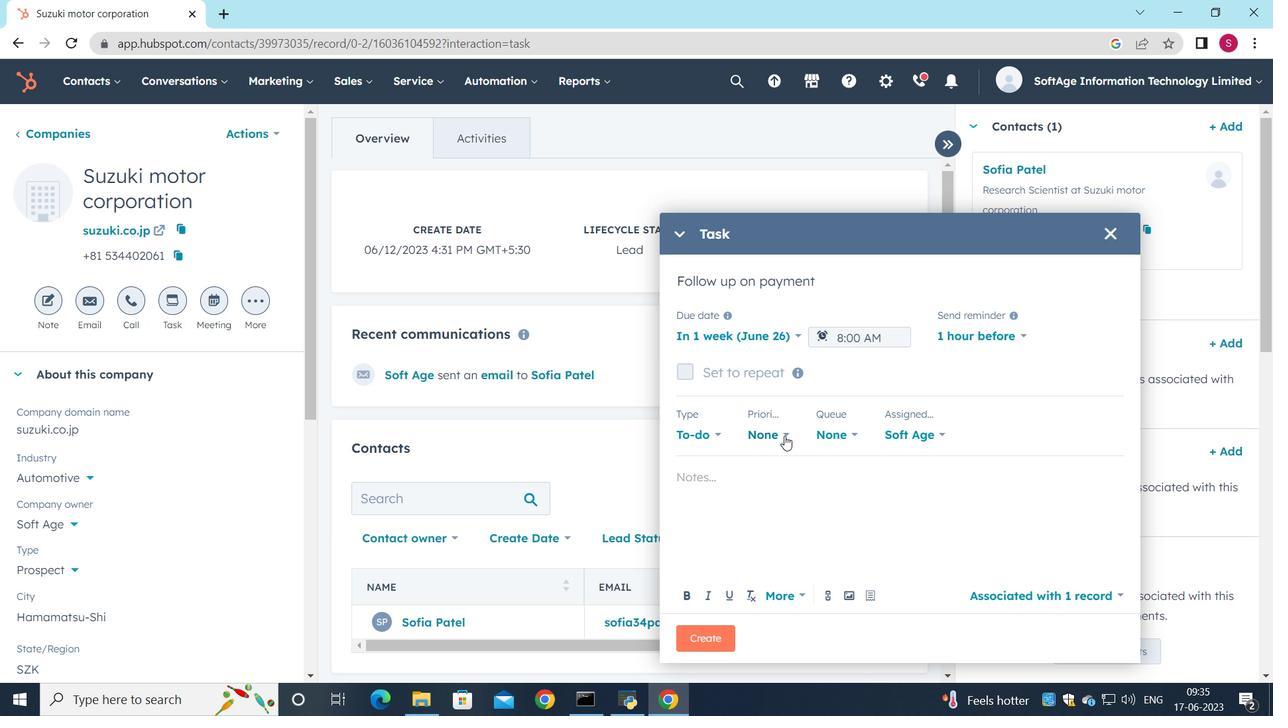 
Action: Mouse moved to (787, 540)
Screenshot: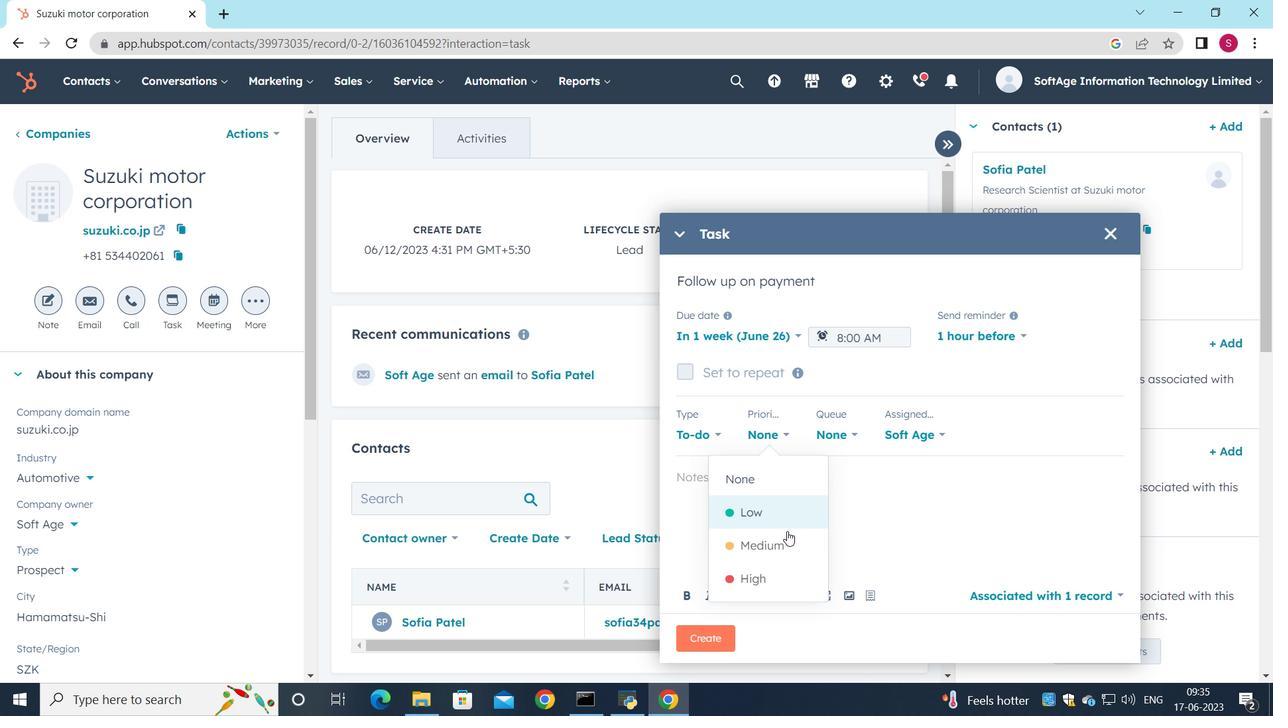 
Action: Mouse pressed left at (787, 540)
Screenshot: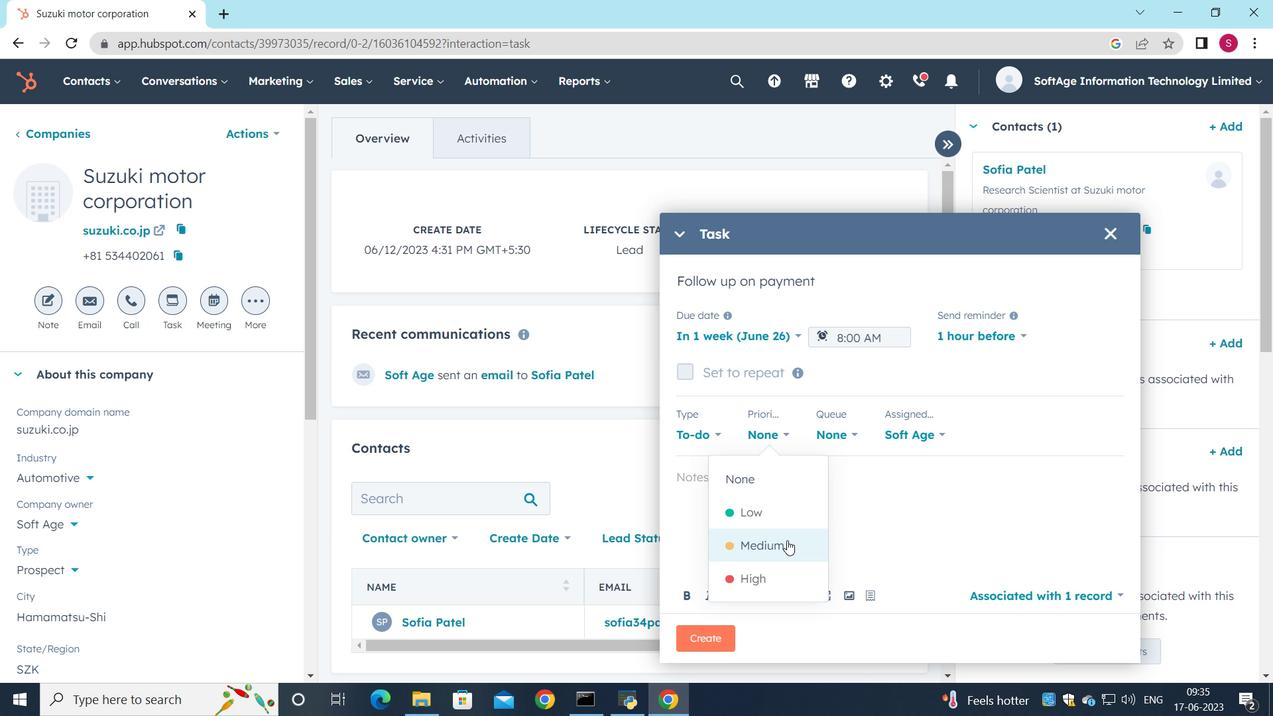 
Action: Mouse moved to (722, 478)
Screenshot: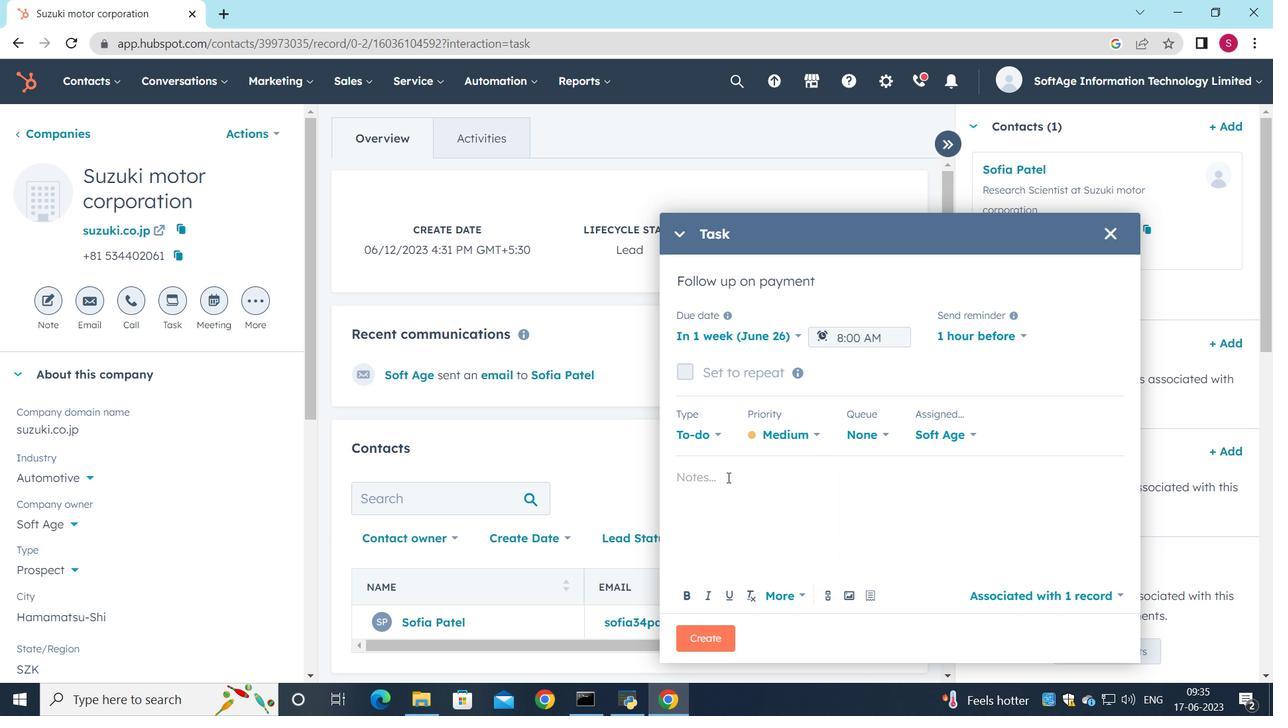 
Action: Mouse pressed left at (722, 478)
Screenshot: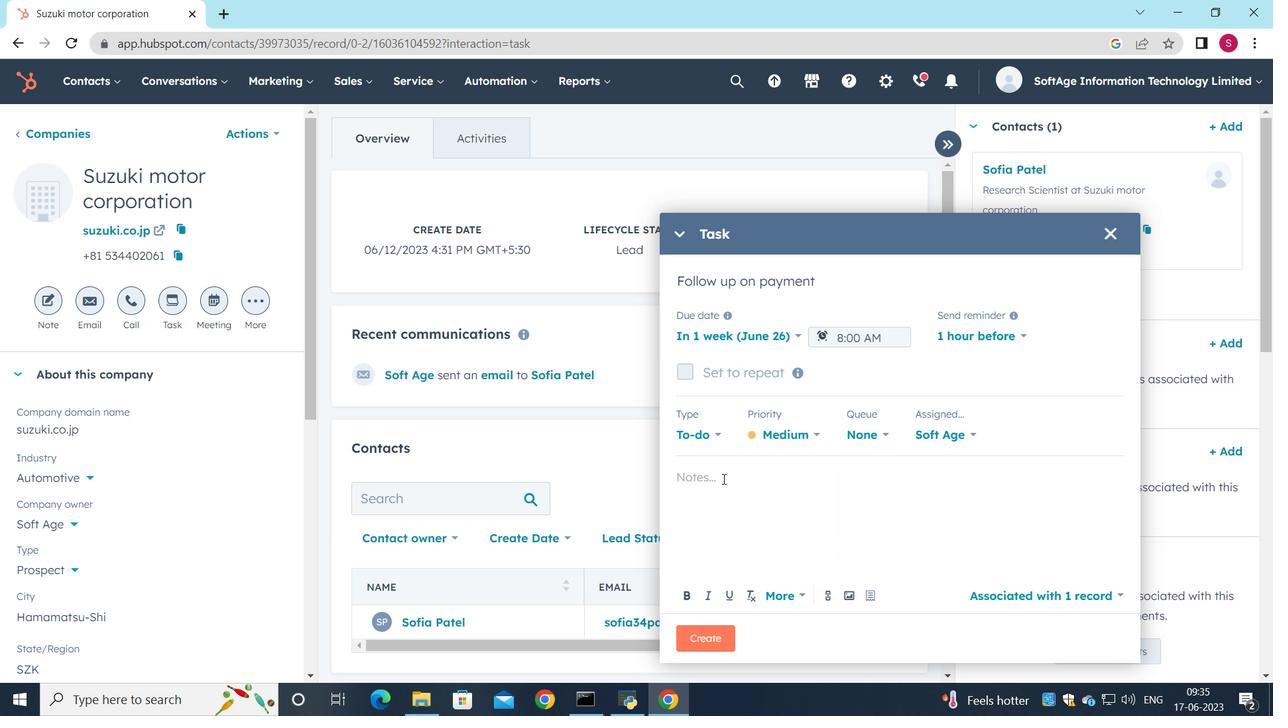 
Action: Key pressed <Key.shift>Make<Key.space>sure<Key.space>to<Key.space>mention<Key.space>the<Key.space>limited<Key.space><Key.backspace>-time<Key.space>discount<Key.space>offer<Key.space>during<Key.space>the<Key.space>sales<Key.space>call
Screenshot: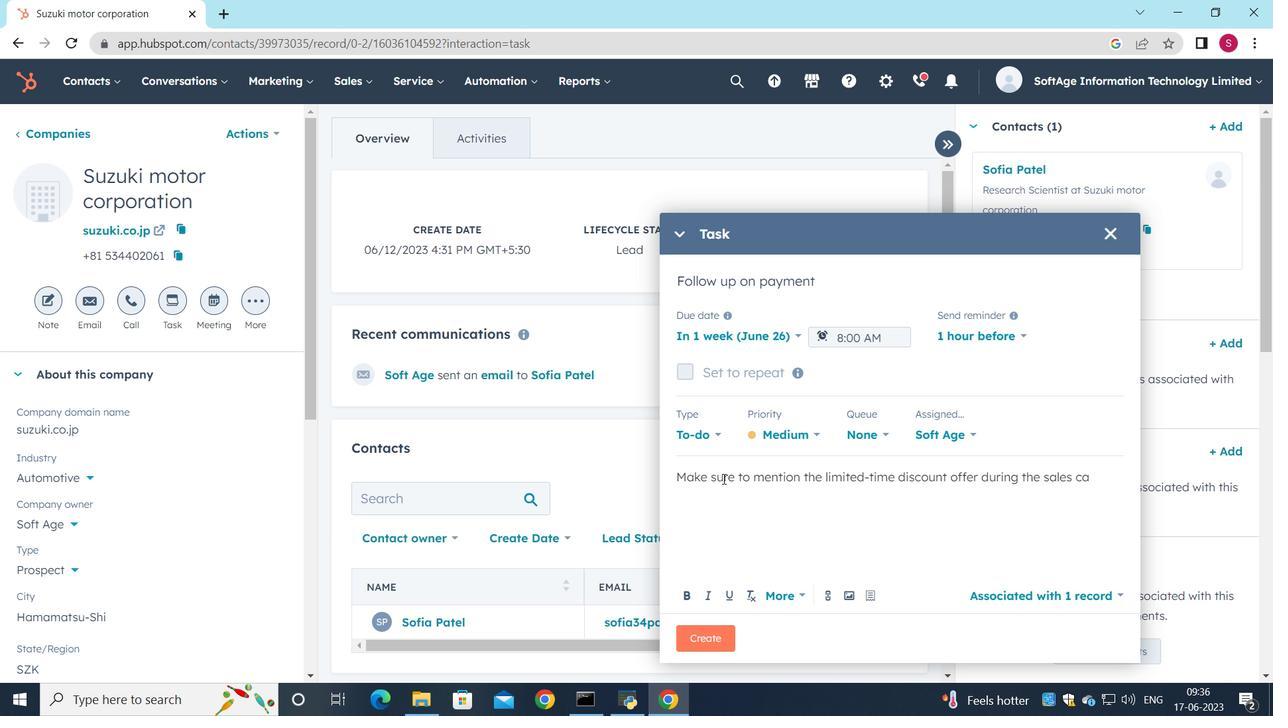 
Action: Mouse moved to (710, 634)
Screenshot: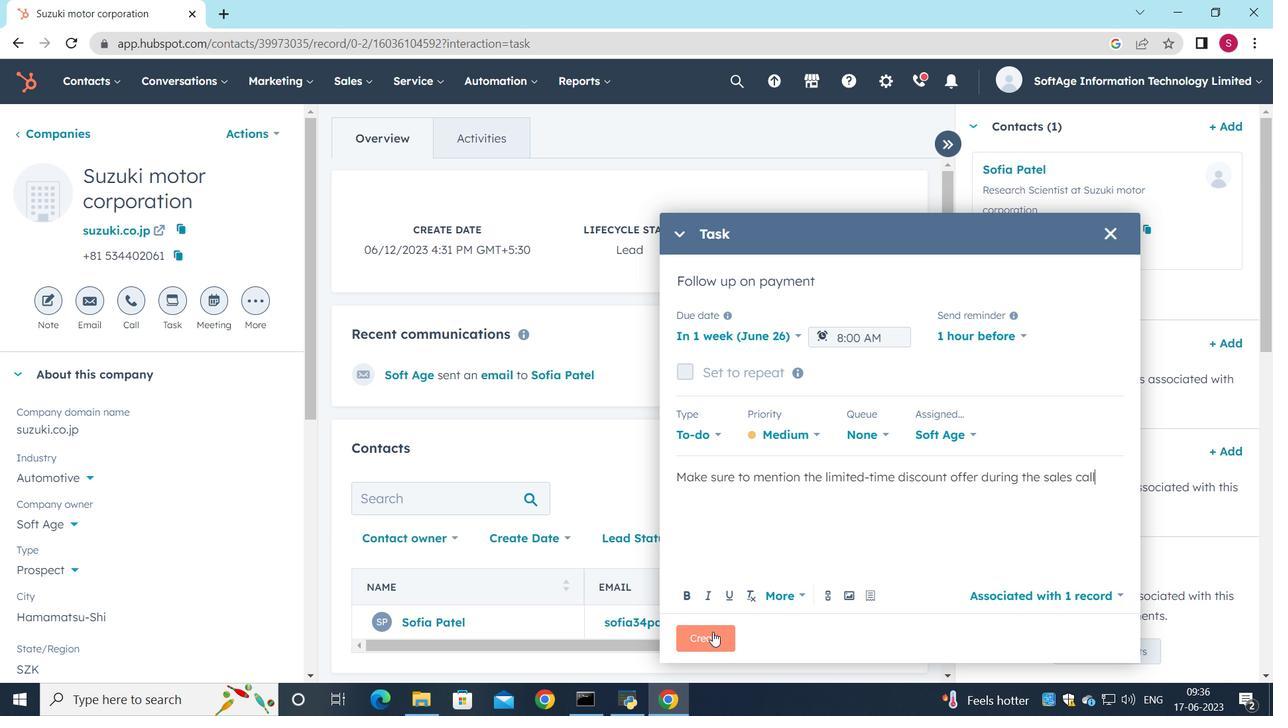 
Action: Mouse pressed left at (710, 634)
Screenshot: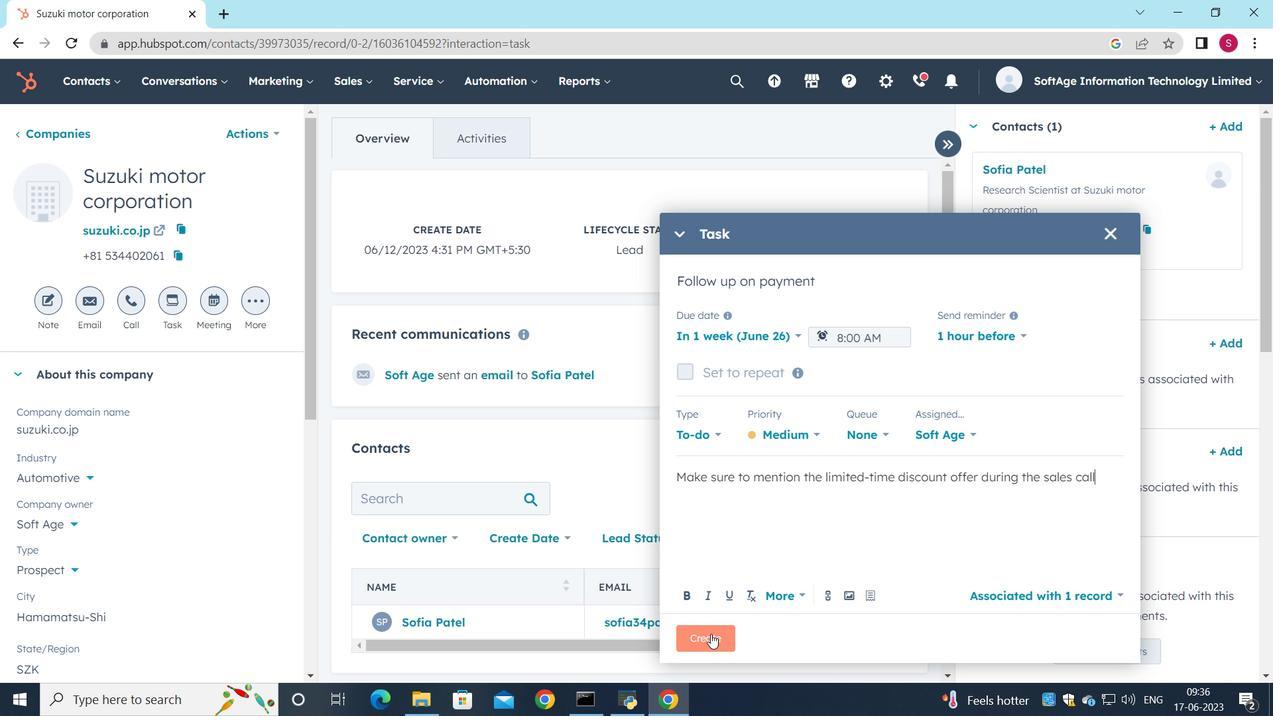
Action: Mouse moved to (756, 557)
Screenshot: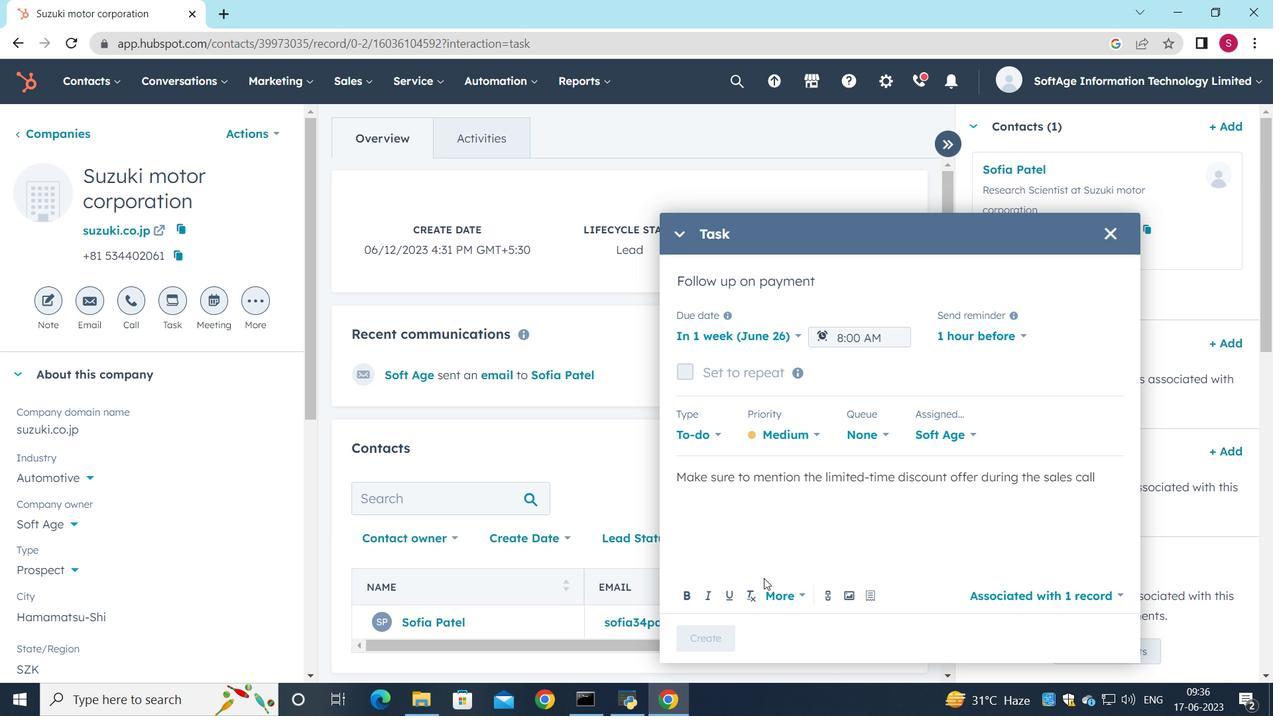 
